 Task: Open class notes paperwork template from the template gallery.
Action: Mouse moved to (47, 92)
Screenshot: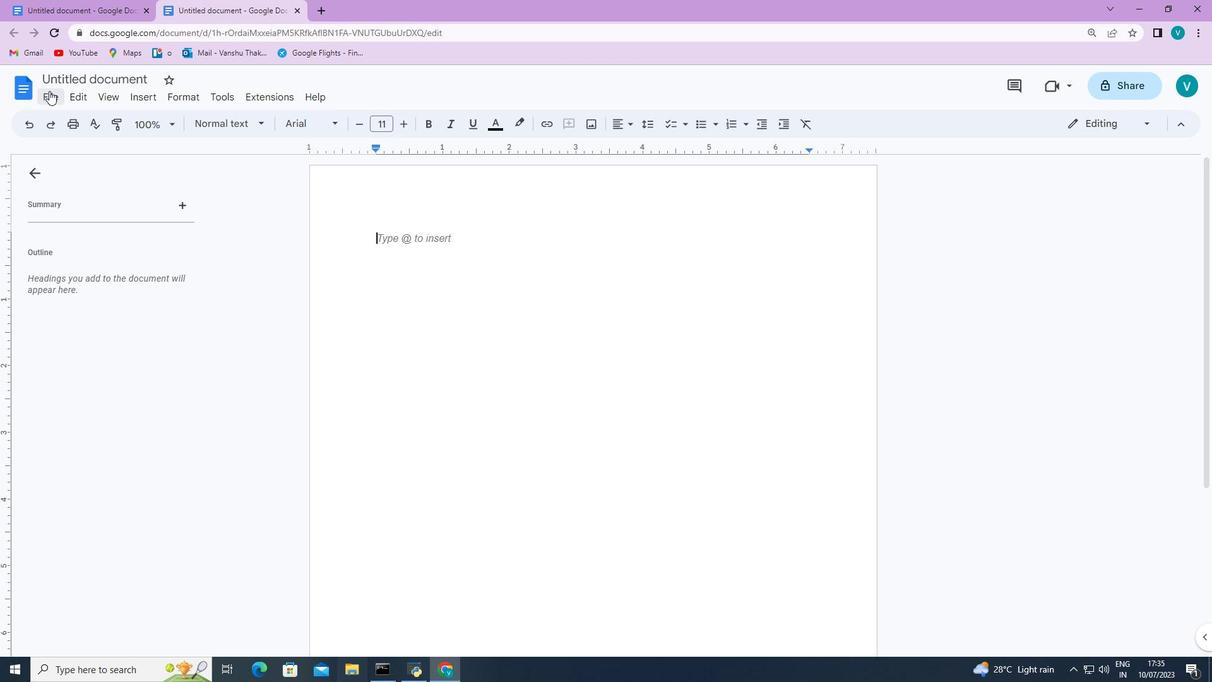 
Action: Mouse pressed left at (47, 92)
Screenshot: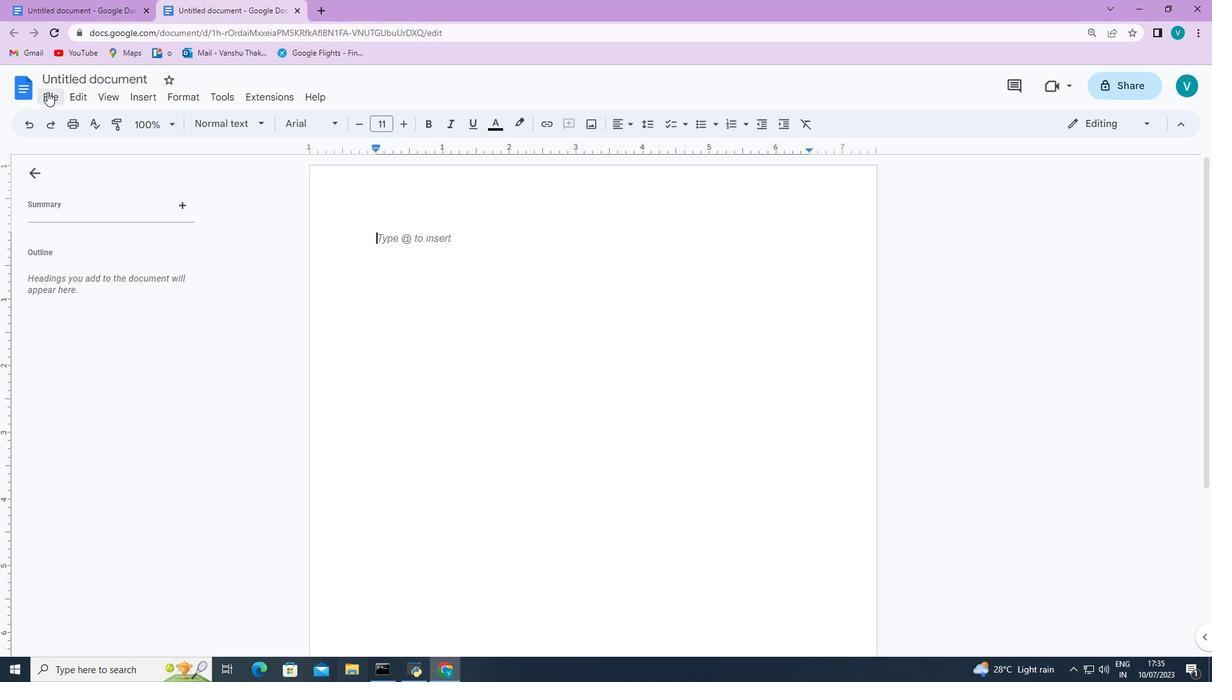 
Action: Mouse moved to (326, 140)
Screenshot: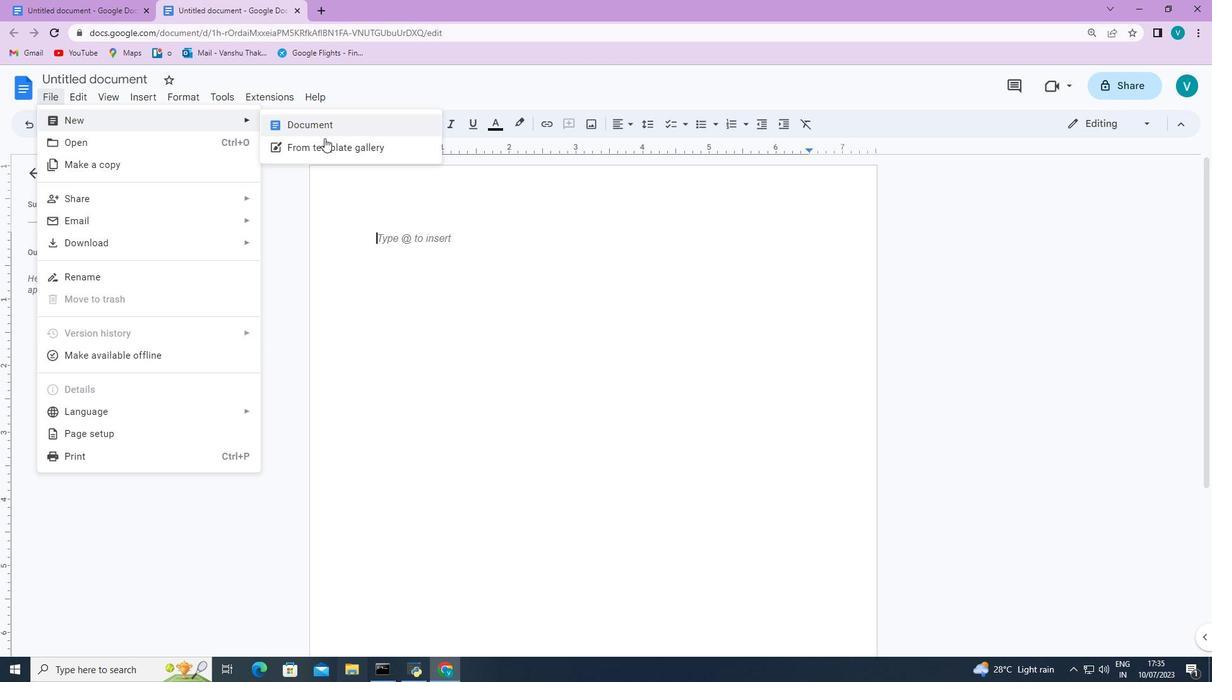 
Action: Mouse pressed left at (326, 140)
Screenshot: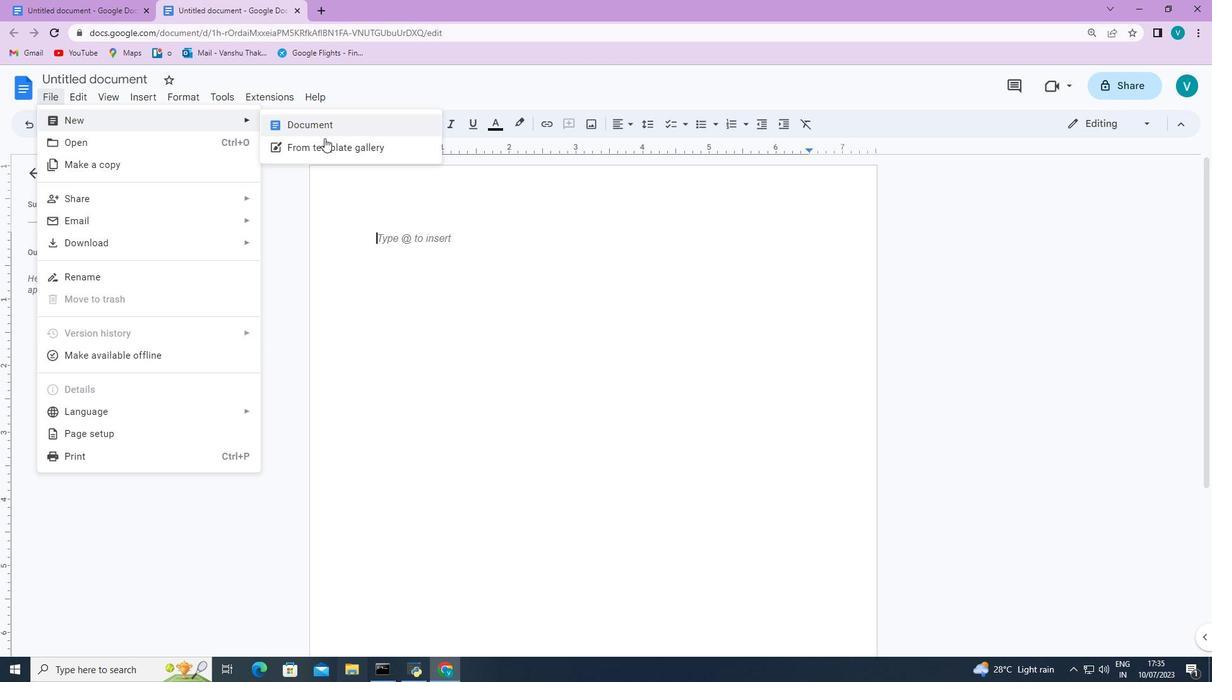 
Action: Mouse moved to (555, 302)
Screenshot: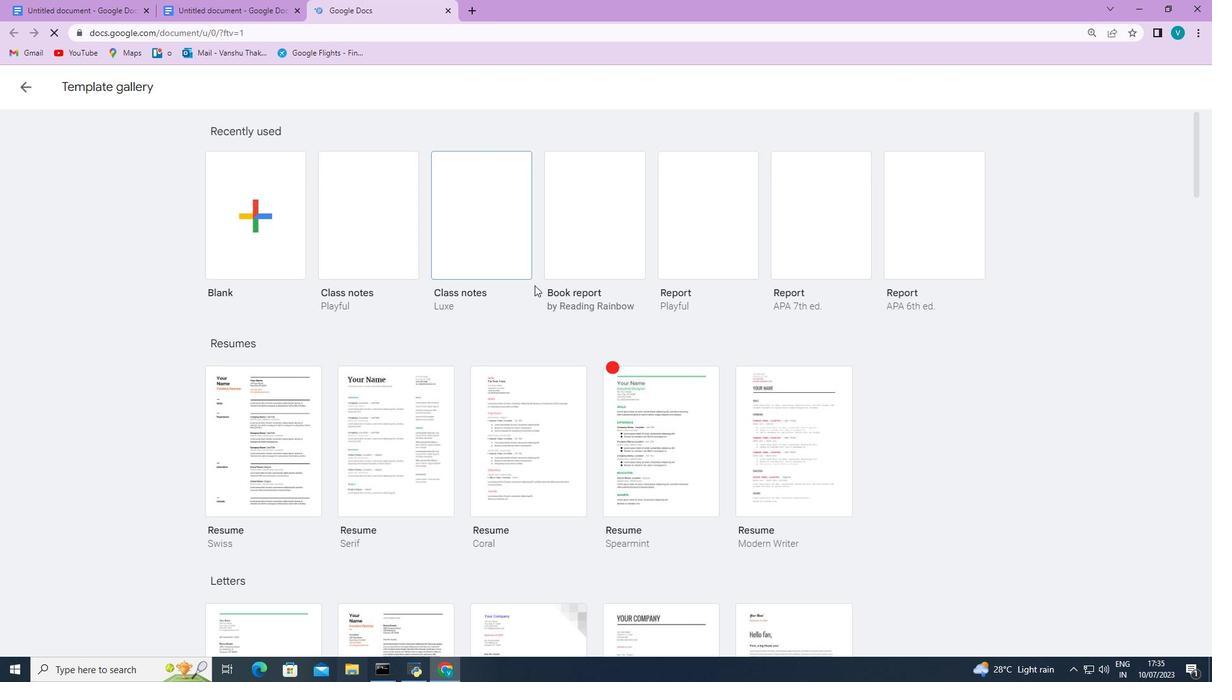 
Action: Mouse scrolled (555, 301) with delta (0, 0)
Screenshot: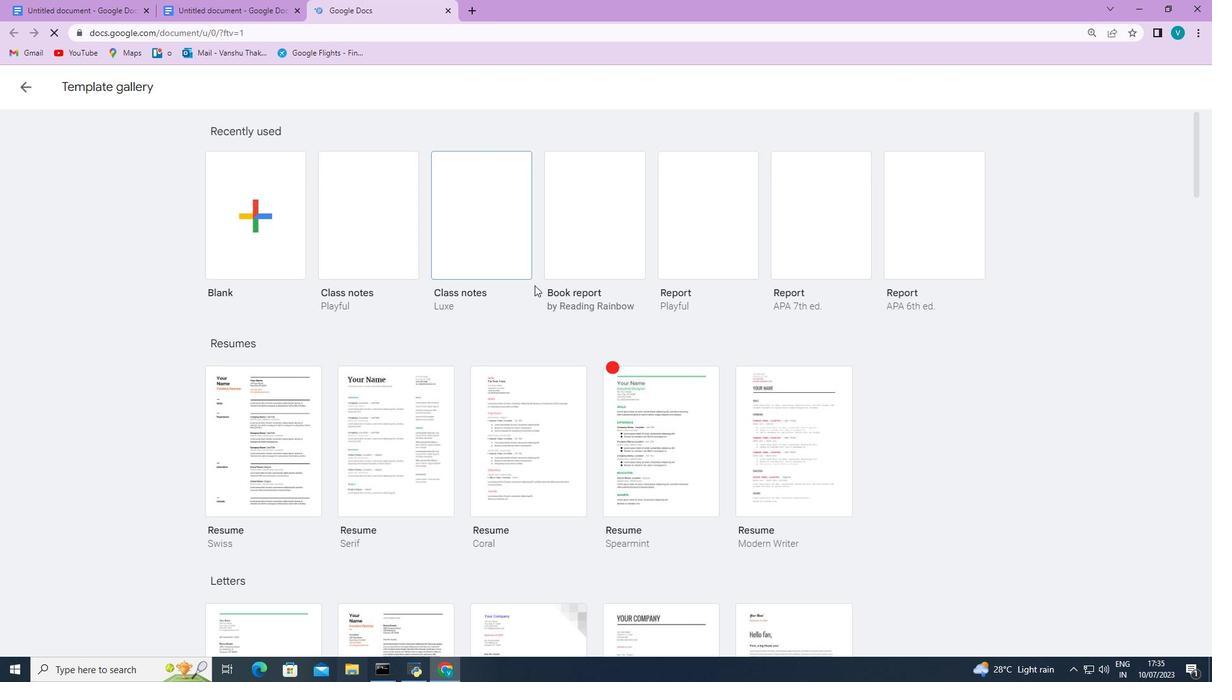 
Action: Mouse moved to (557, 304)
Screenshot: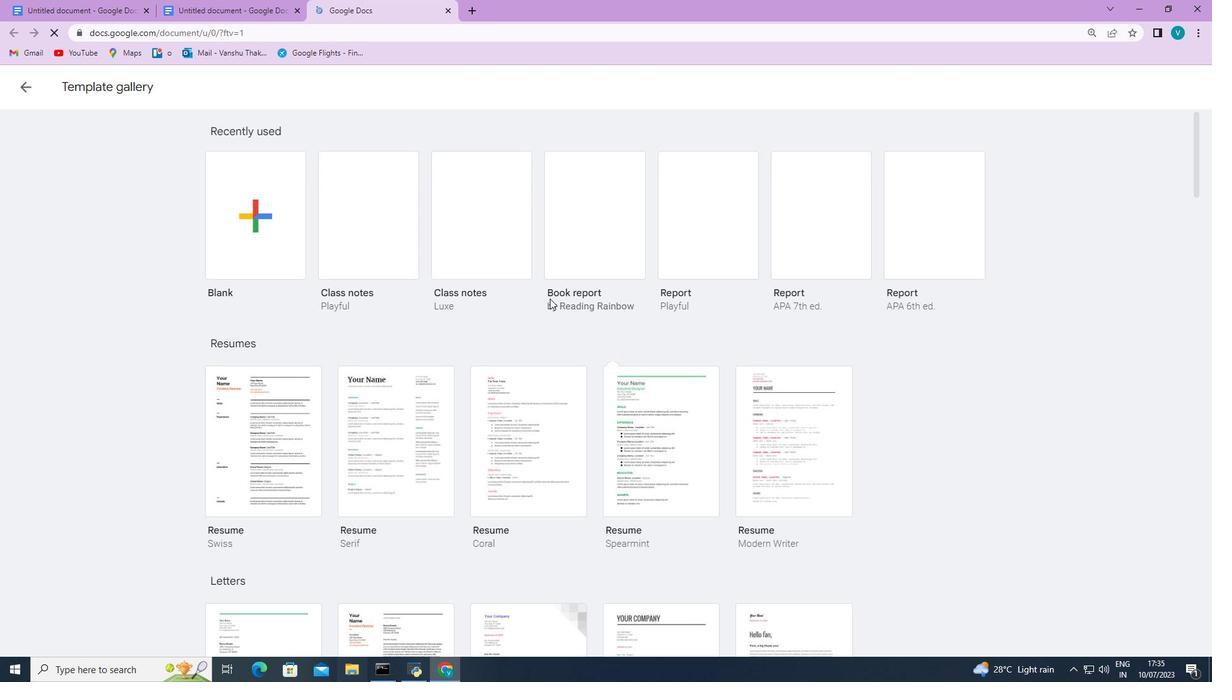 
Action: Mouse scrolled (557, 303) with delta (0, 0)
Screenshot: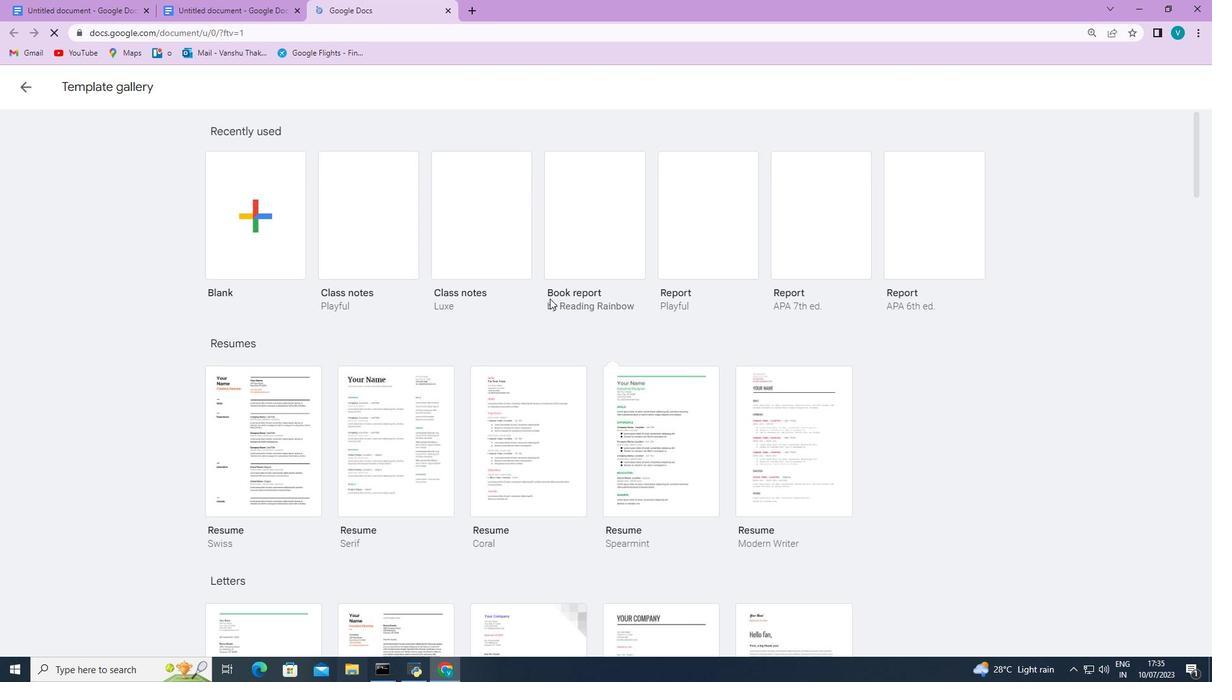 
Action: Mouse moved to (560, 306)
Screenshot: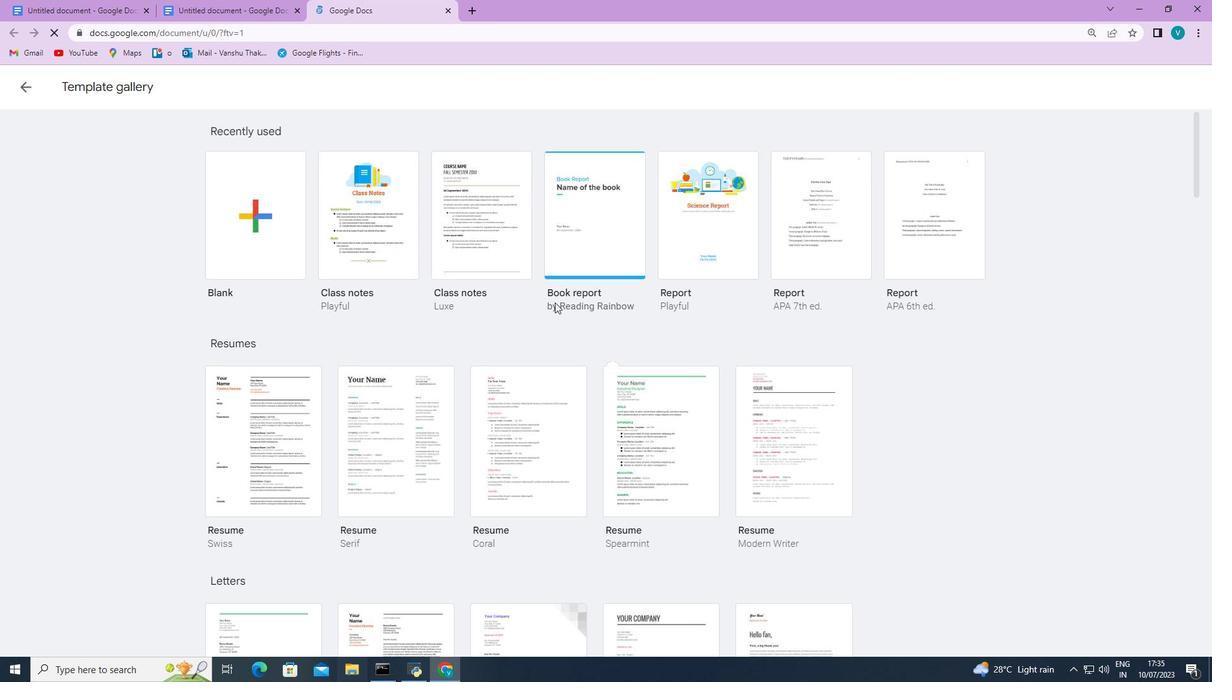 
Action: Mouse scrolled (560, 305) with delta (0, 0)
Screenshot: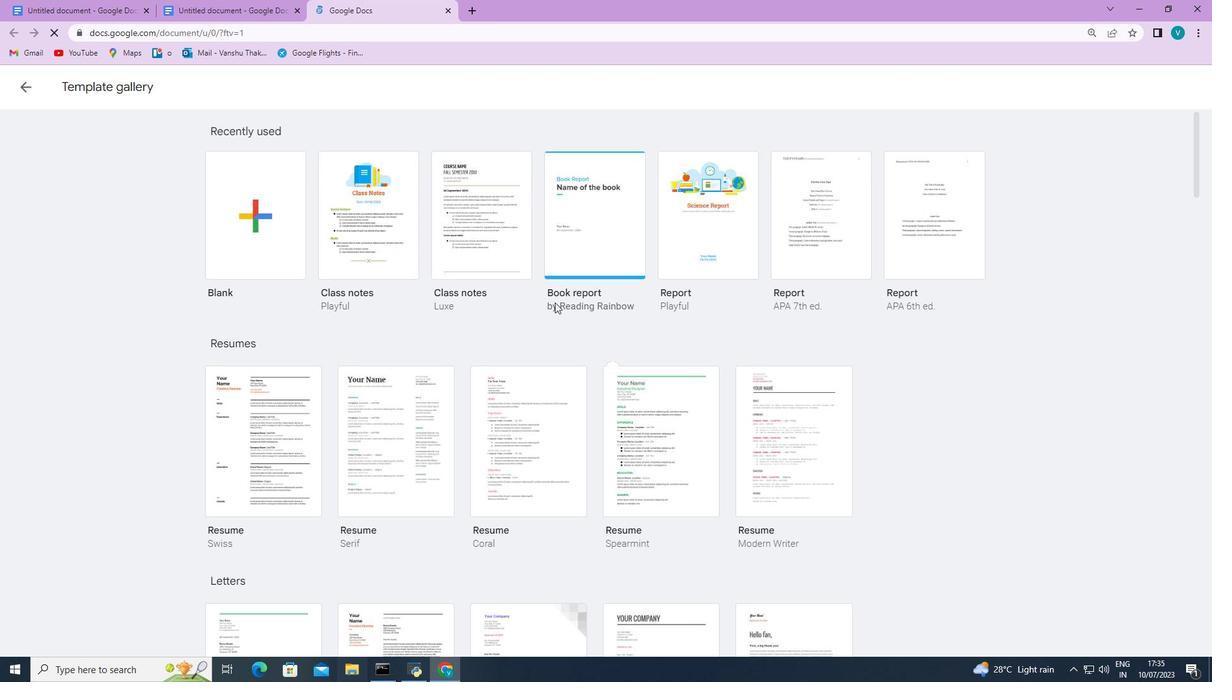 
Action: Mouse moved to (560, 307)
Screenshot: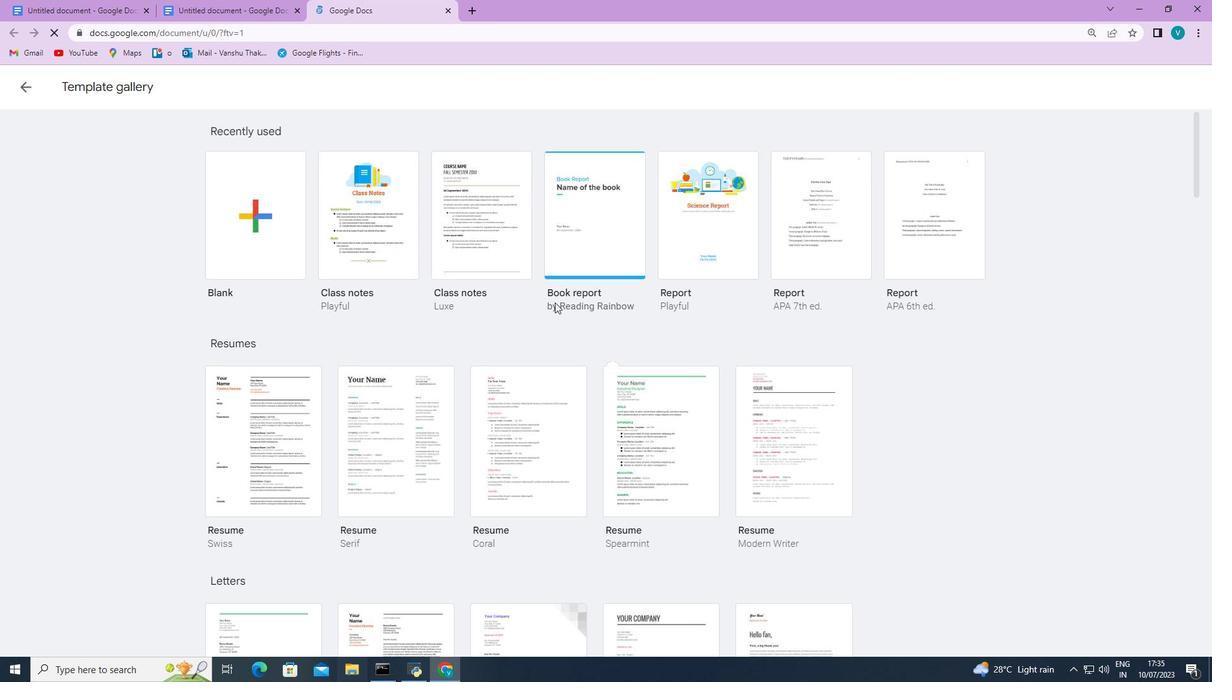 
Action: Mouse scrolled (560, 306) with delta (0, 0)
Screenshot: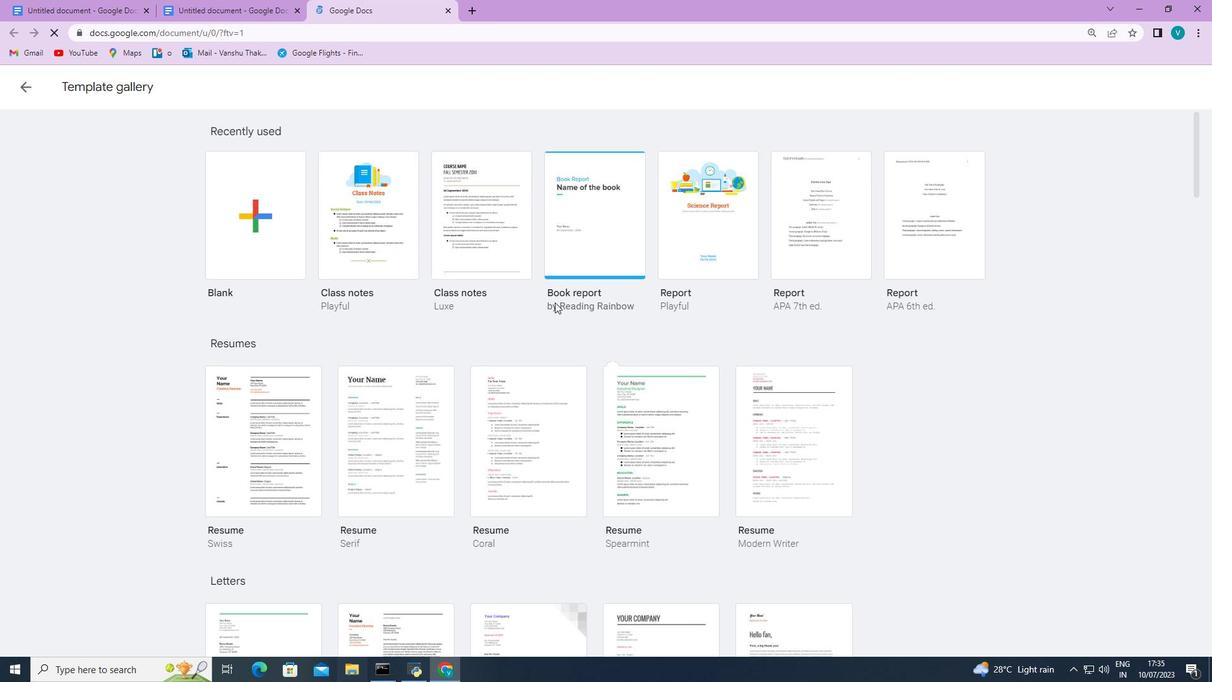 
Action: Mouse moved to (562, 307)
Screenshot: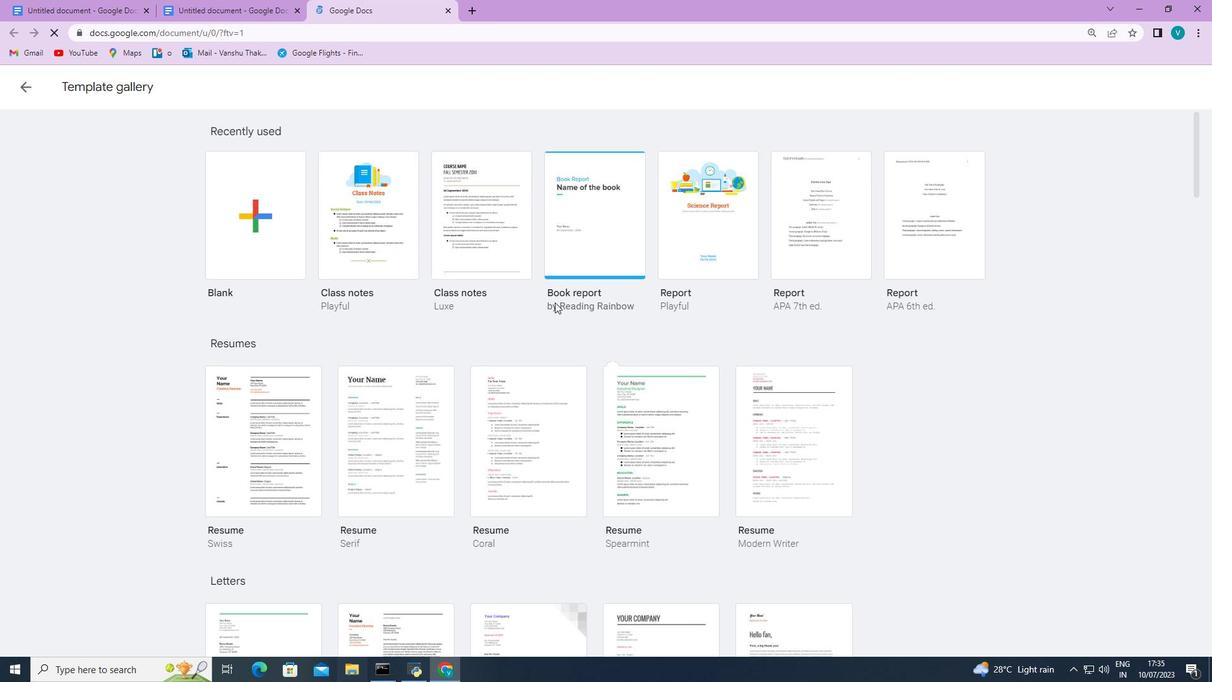 
Action: Mouse scrolled (562, 307) with delta (0, 0)
Screenshot: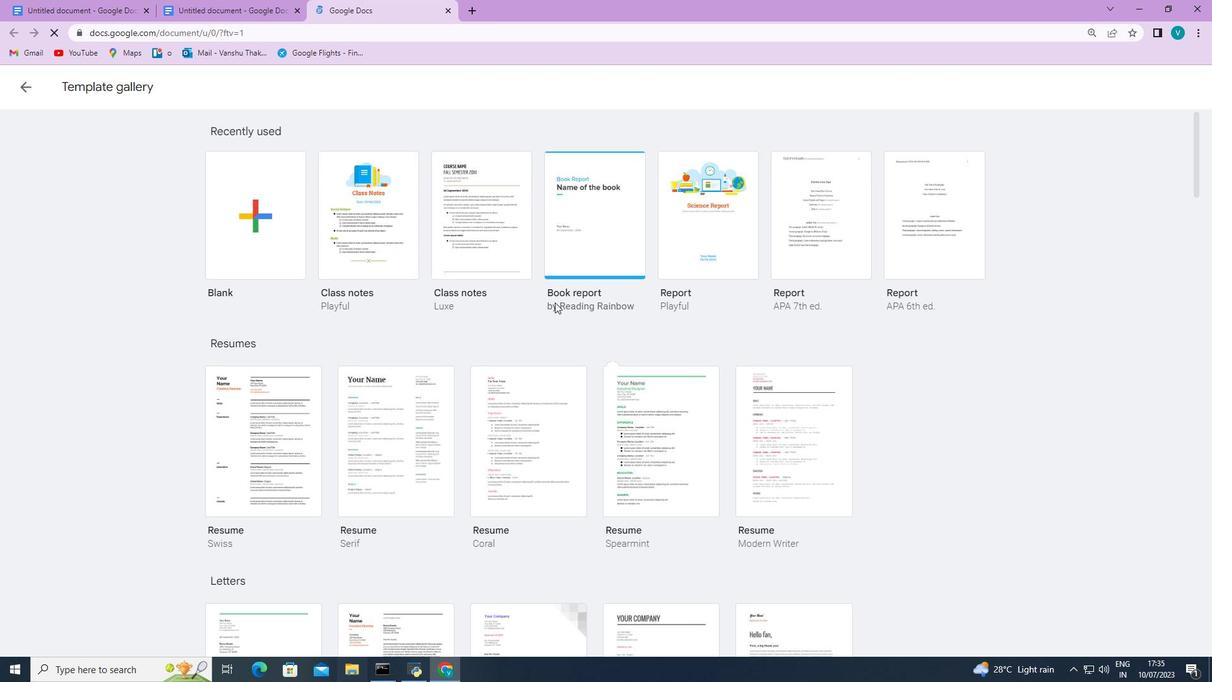 
Action: Mouse moved to (562, 307)
Screenshot: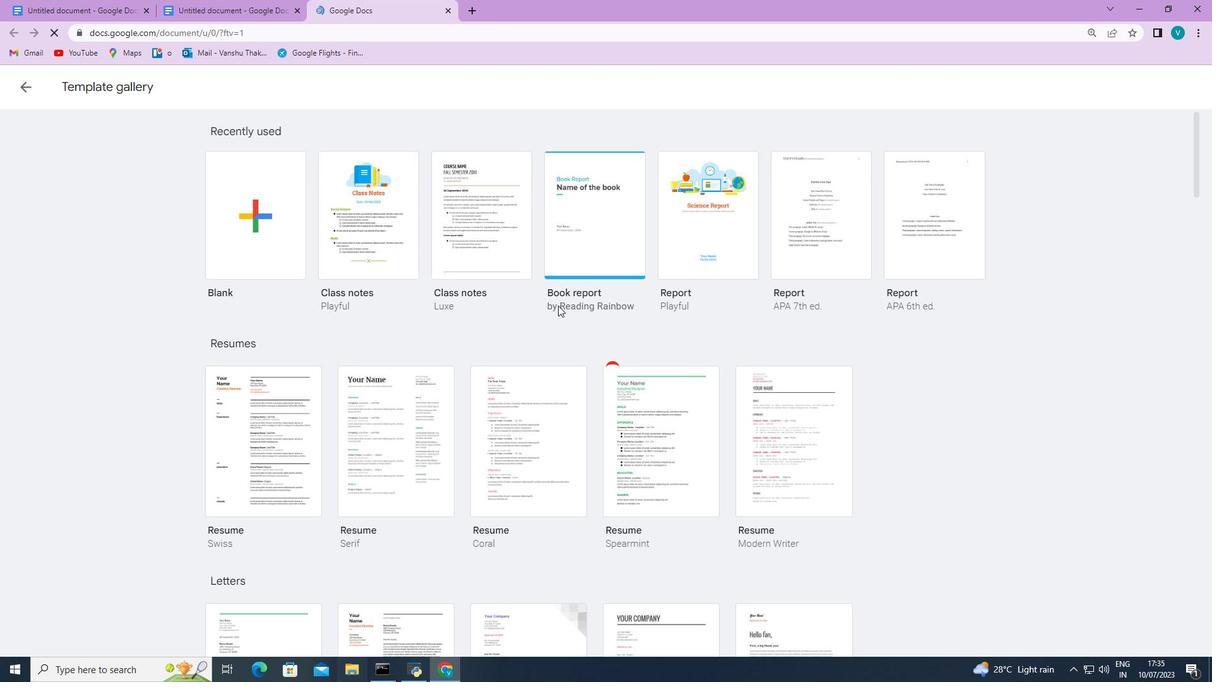 
Action: Mouse scrolled (562, 307) with delta (0, 0)
Screenshot: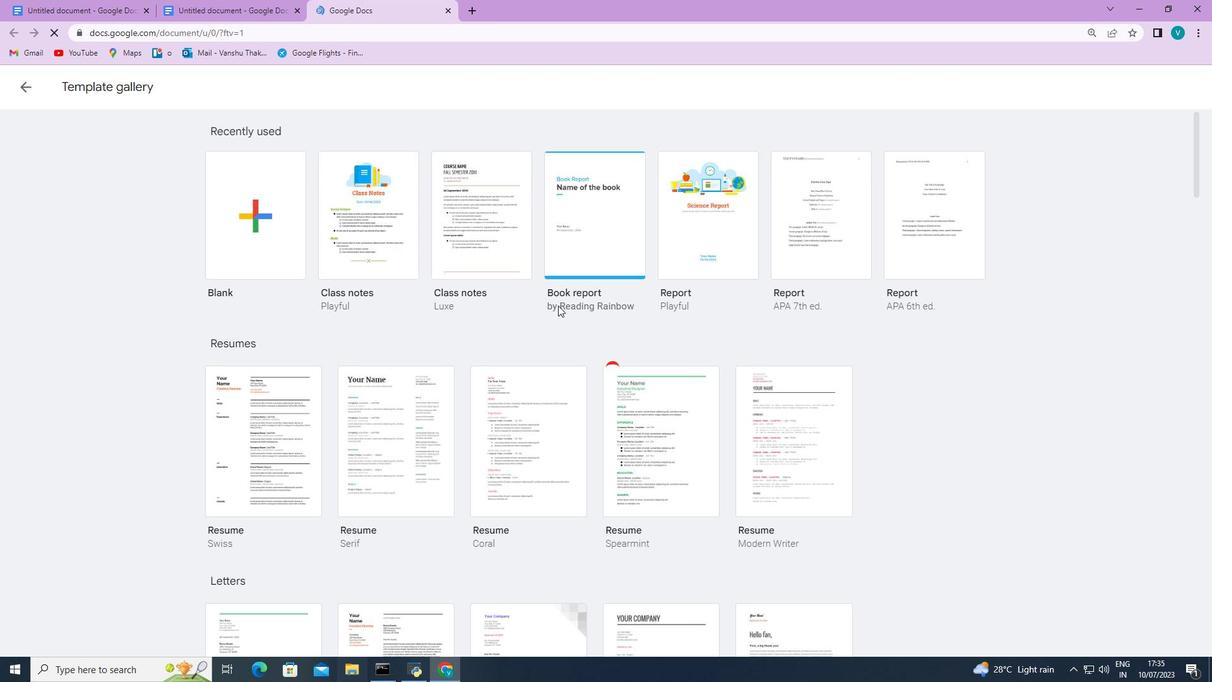 
Action: Mouse scrolled (562, 307) with delta (0, 0)
Screenshot: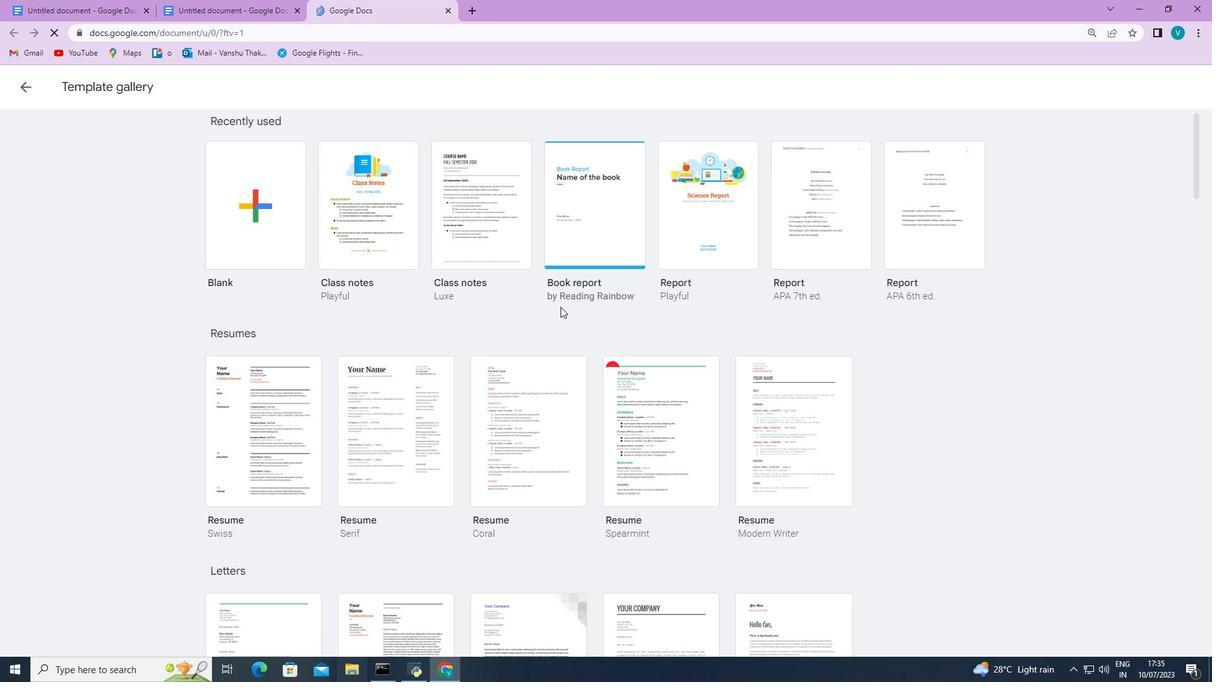 
Action: Mouse scrolled (562, 307) with delta (0, 0)
Screenshot: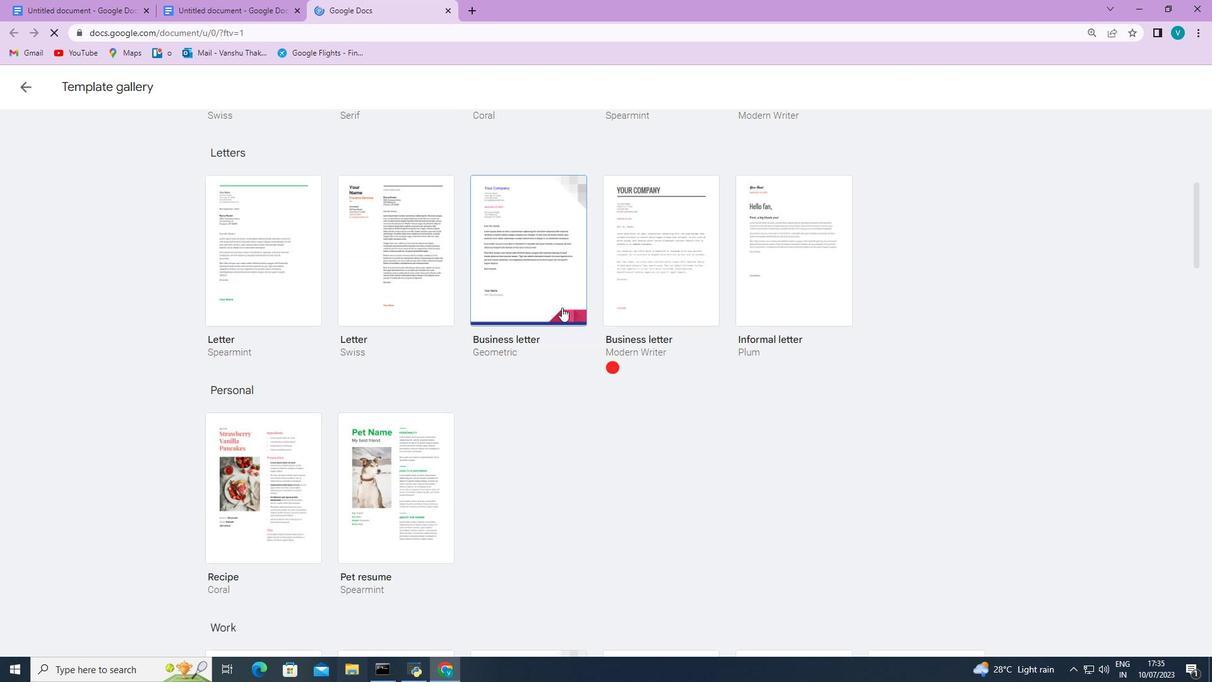 
Action: Mouse scrolled (562, 307) with delta (0, 0)
Screenshot: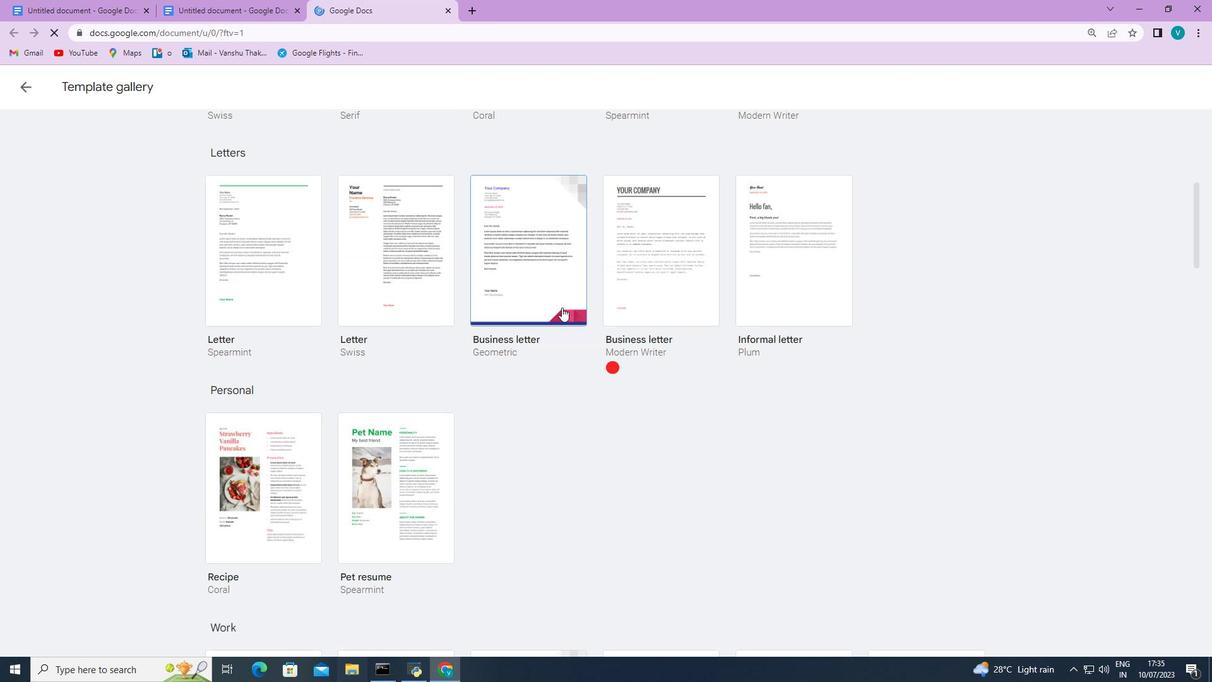 
Action: Mouse scrolled (562, 307) with delta (0, 0)
Screenshot: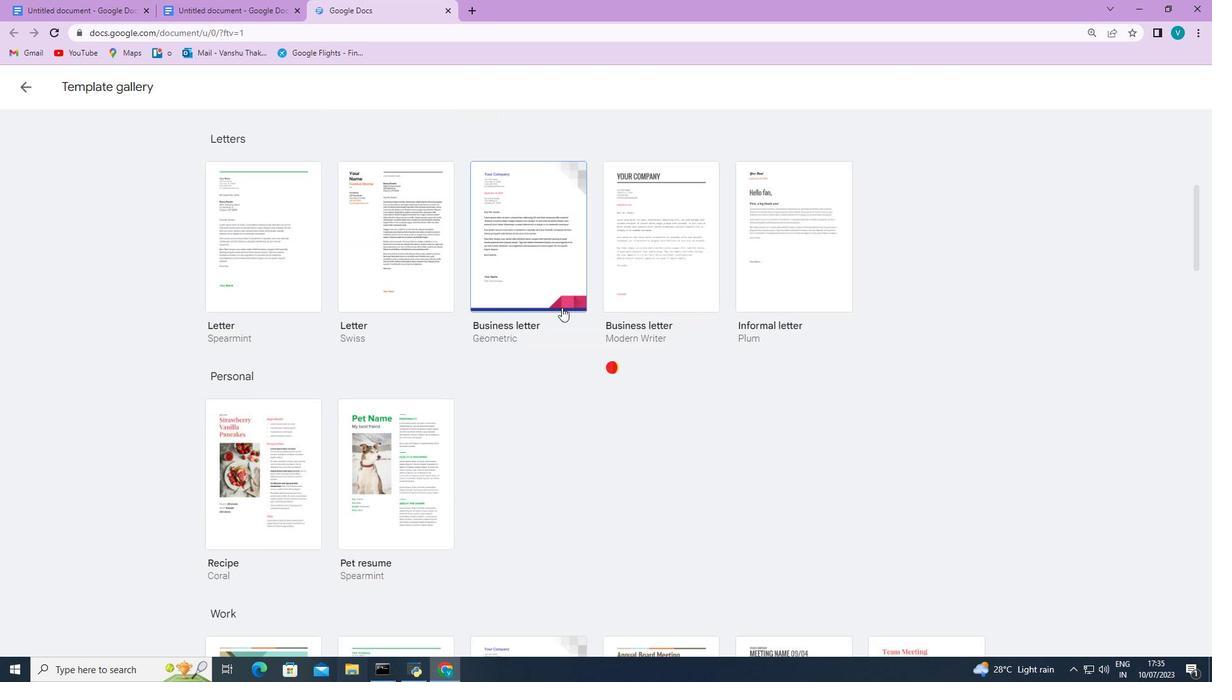 
Action: Mouse scrolled (562, 307) with delta (0, 0)
Screenshot: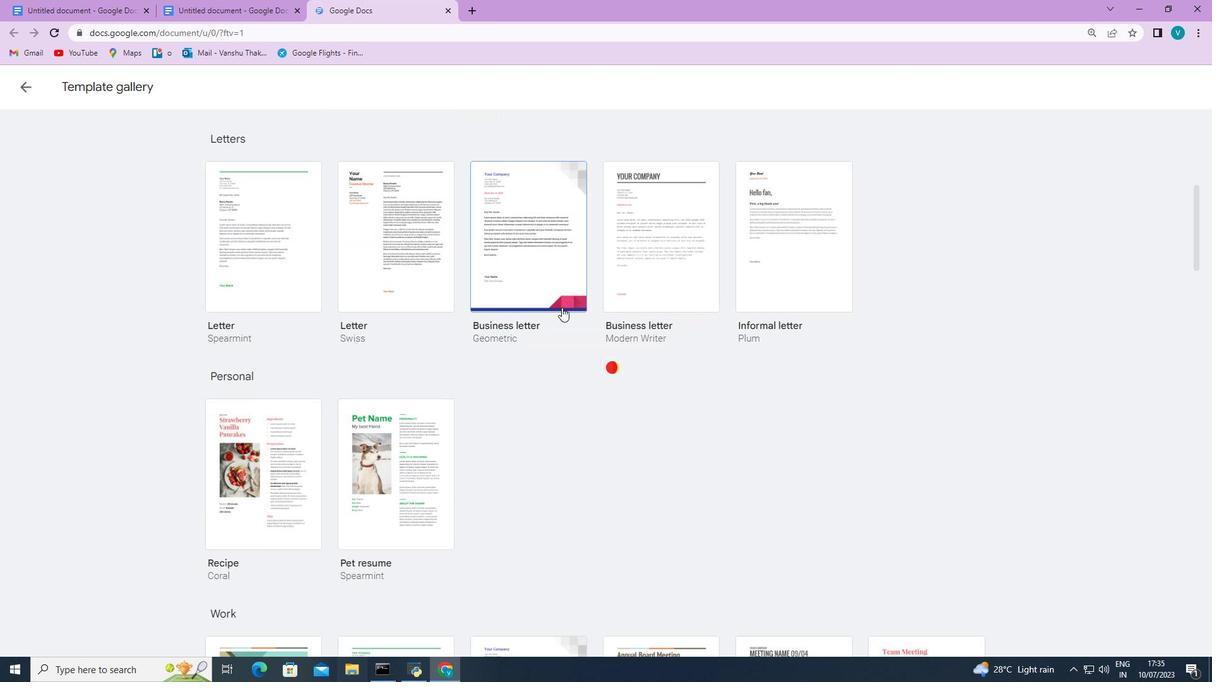 
Action: Mouse scrolled (562, 307) with delta (0, 0)
Screenshot: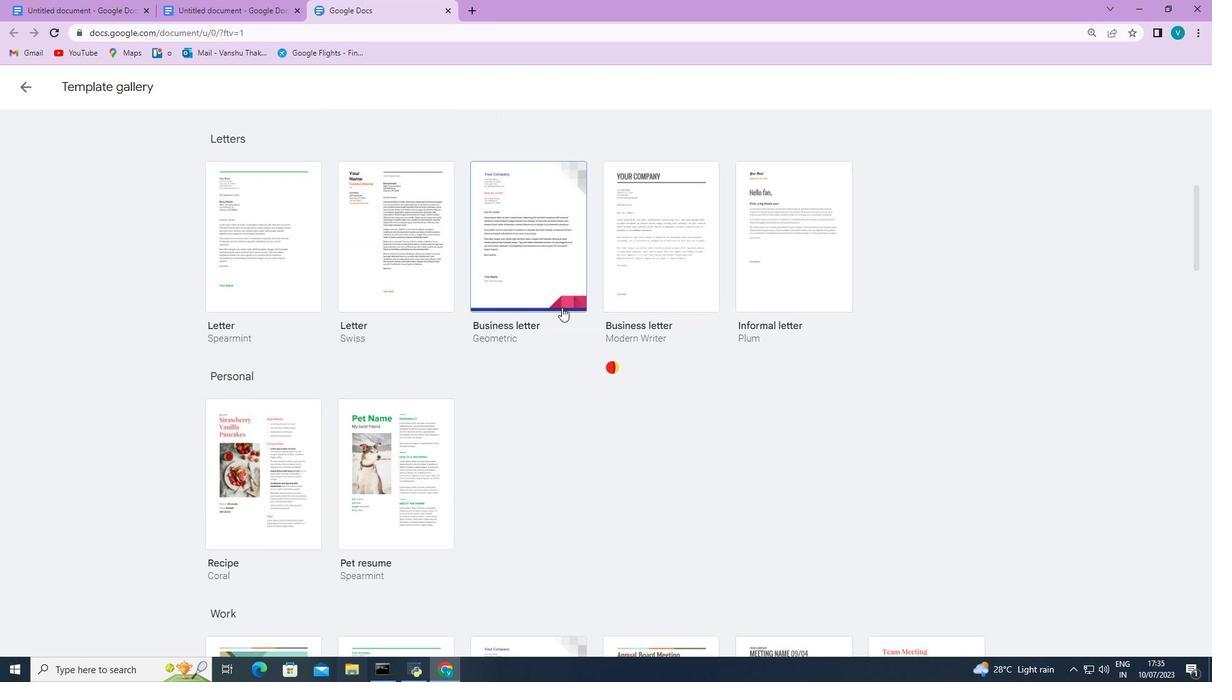 
Action: Mouse scrolled (562, 307) with delta (0, 0)
Screenshot: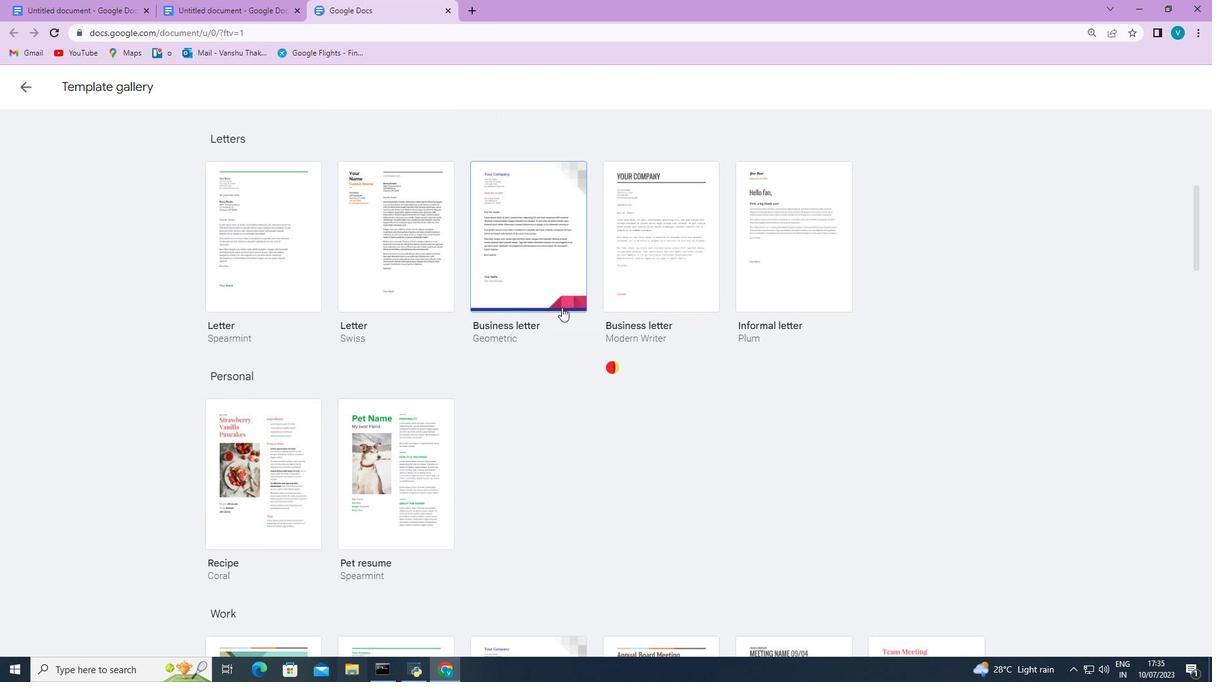 
Action: Mouse scrolled (562, 307) with delta (0, 0)
Screenshot: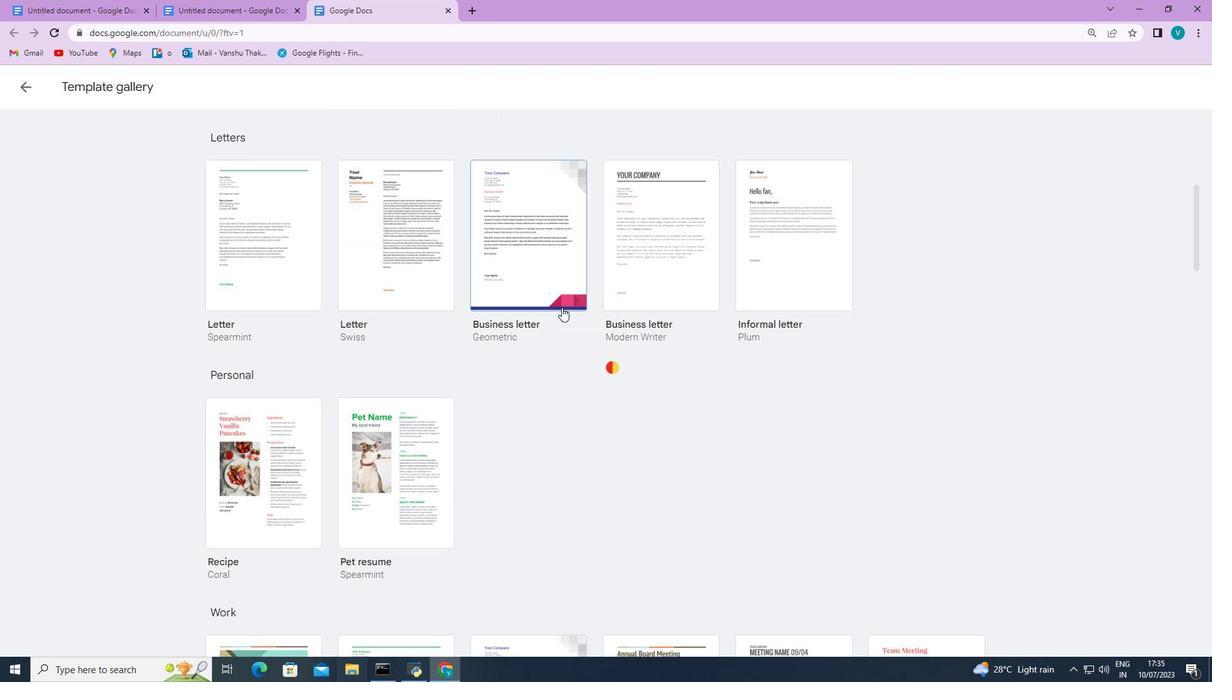 
Action: Mouse scrolled (562, 307) with delta (0, 0)
Screenshot: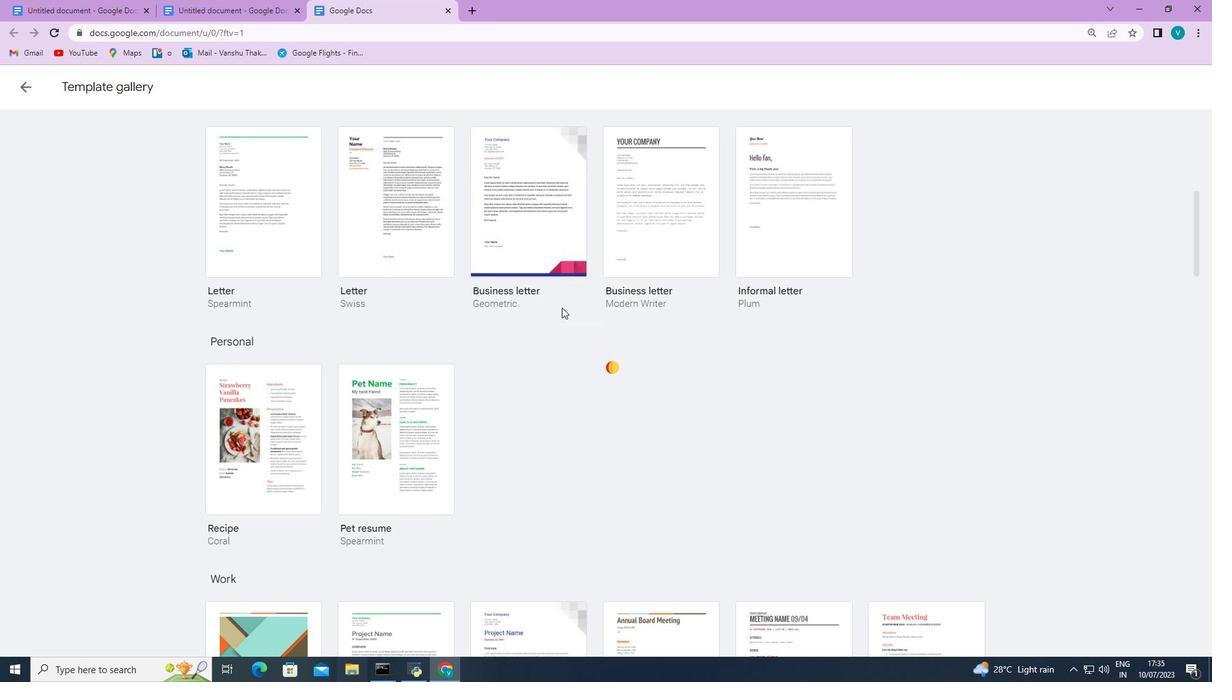 
Action: Mouse scrolled (562, 307) with delta (0, 0)
Screenshot: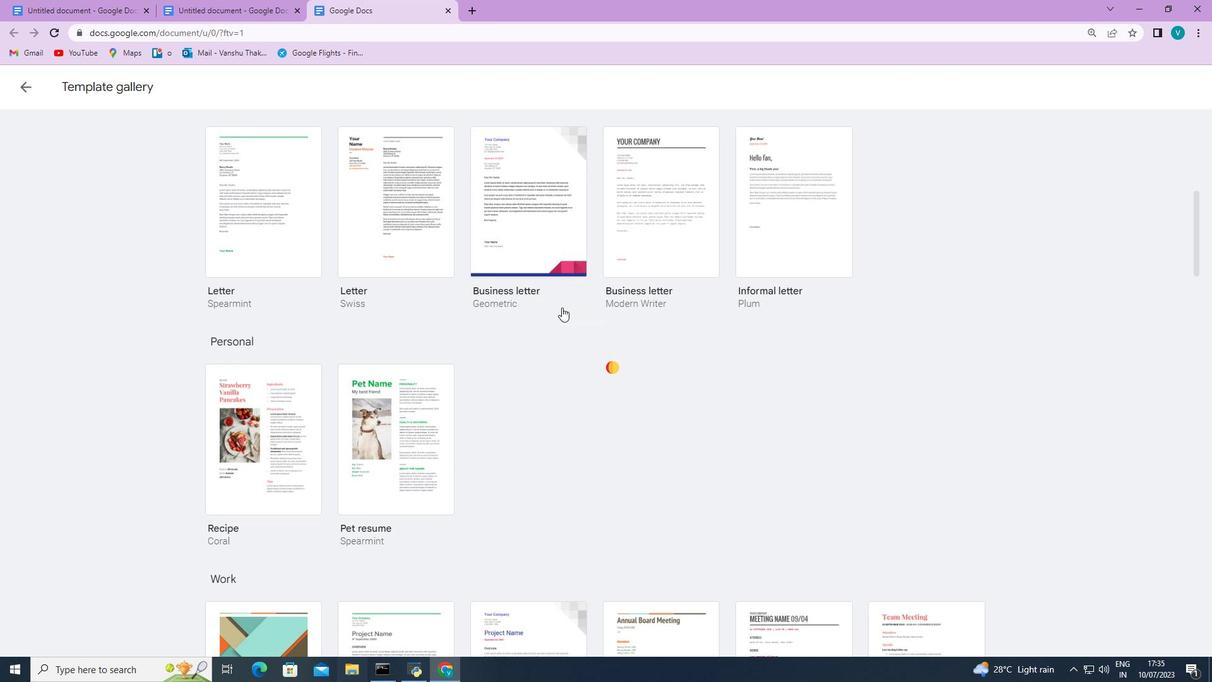 
Action: Mouse scrolled (562, 307) with delta (0, 0)
Screenshot: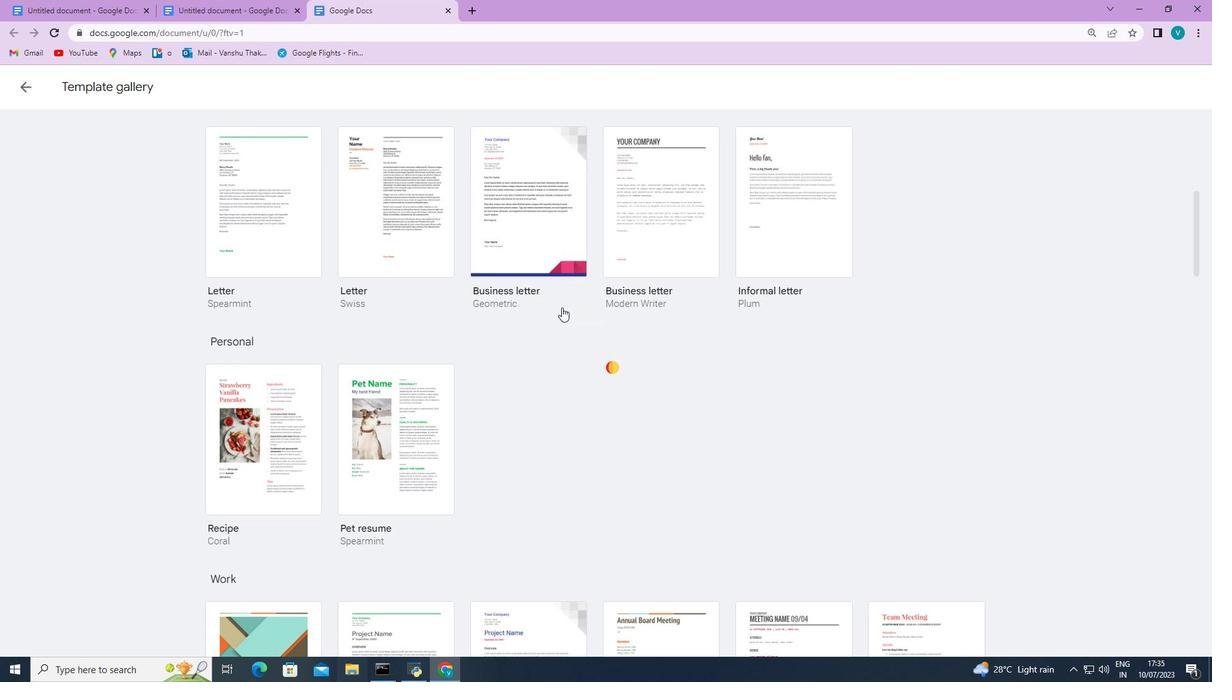 
Action: Mouse scrolled (562, 307) with delta (0, 0)
Screenshot: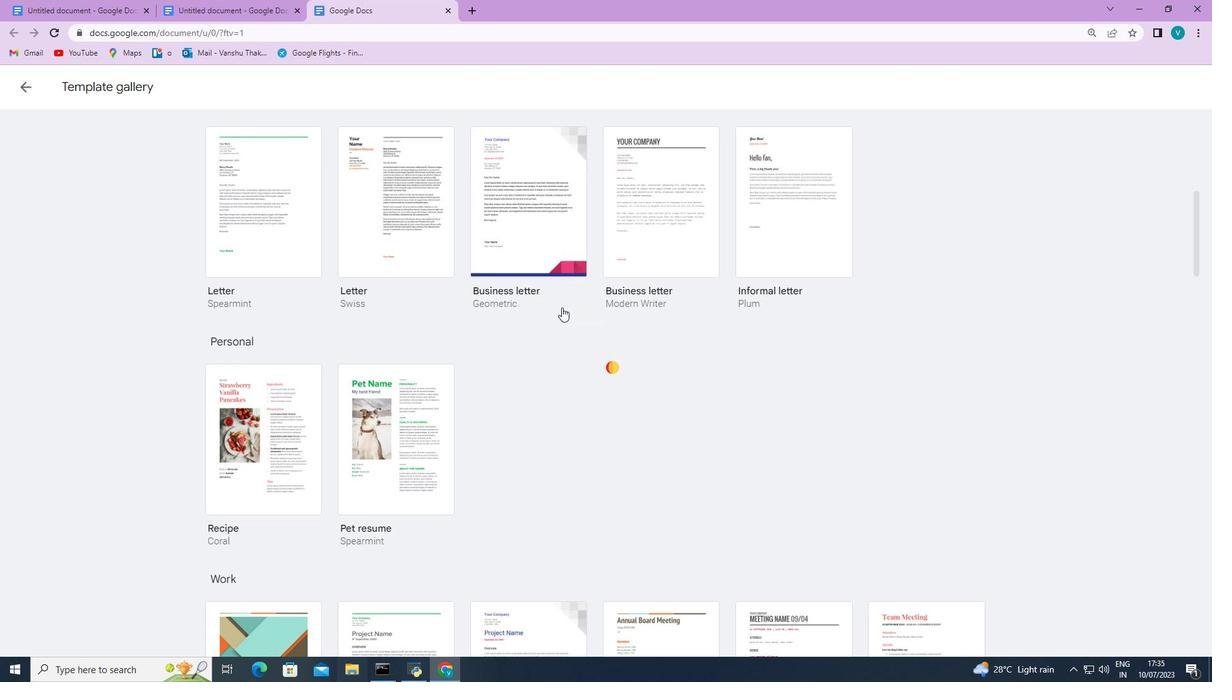
Action: Mouse scrolled (562, 307) with delta (0, 0)
Screenshot: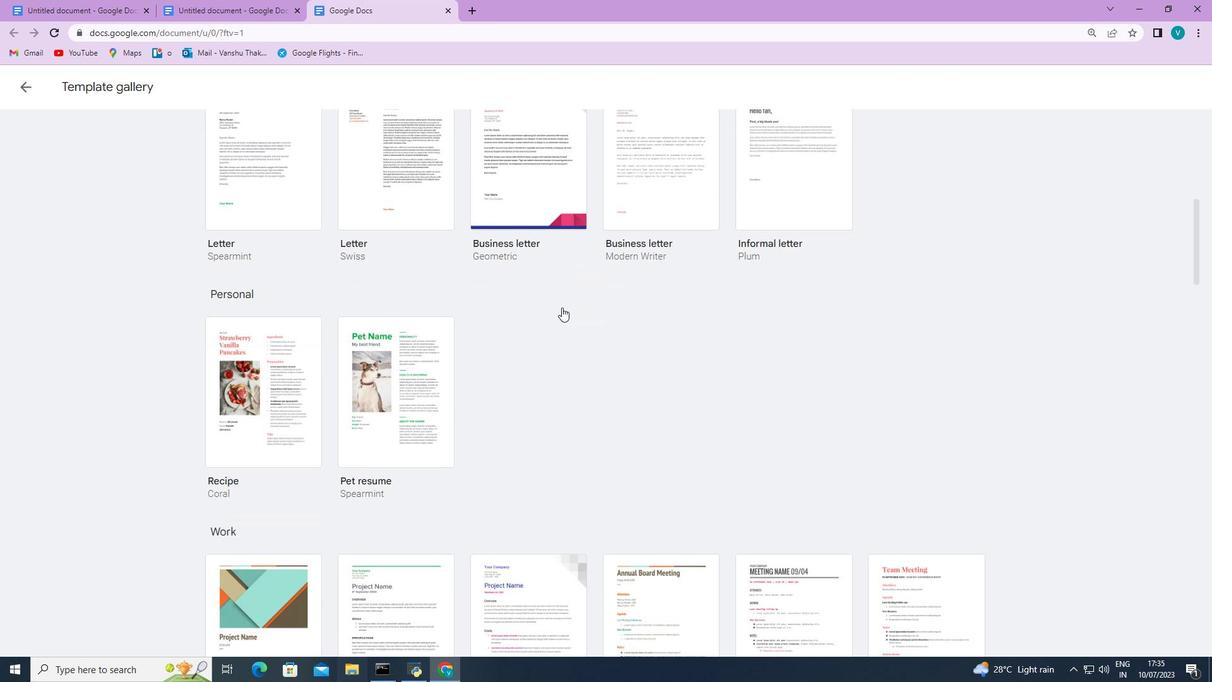 
Action: Mouse scrolled (562, 307) with delta (0, 0)
Screenshot: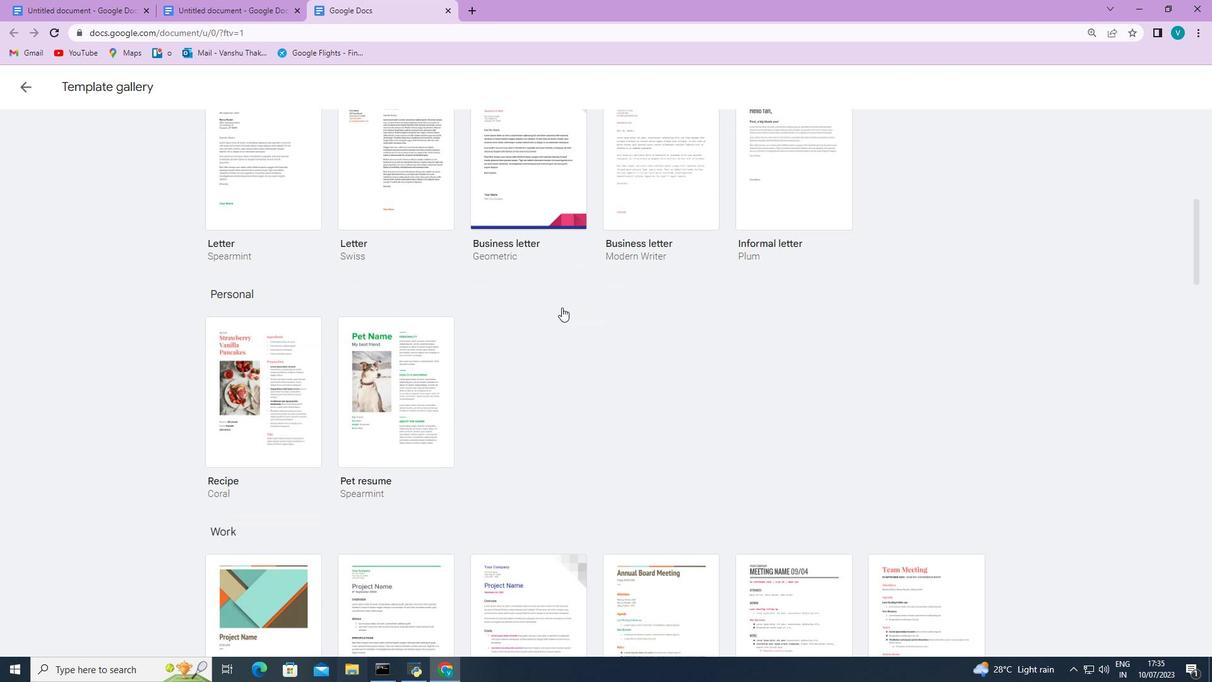 
Action: Mouse scrolled (562, 307) with delta (0, 0)
Screenshot: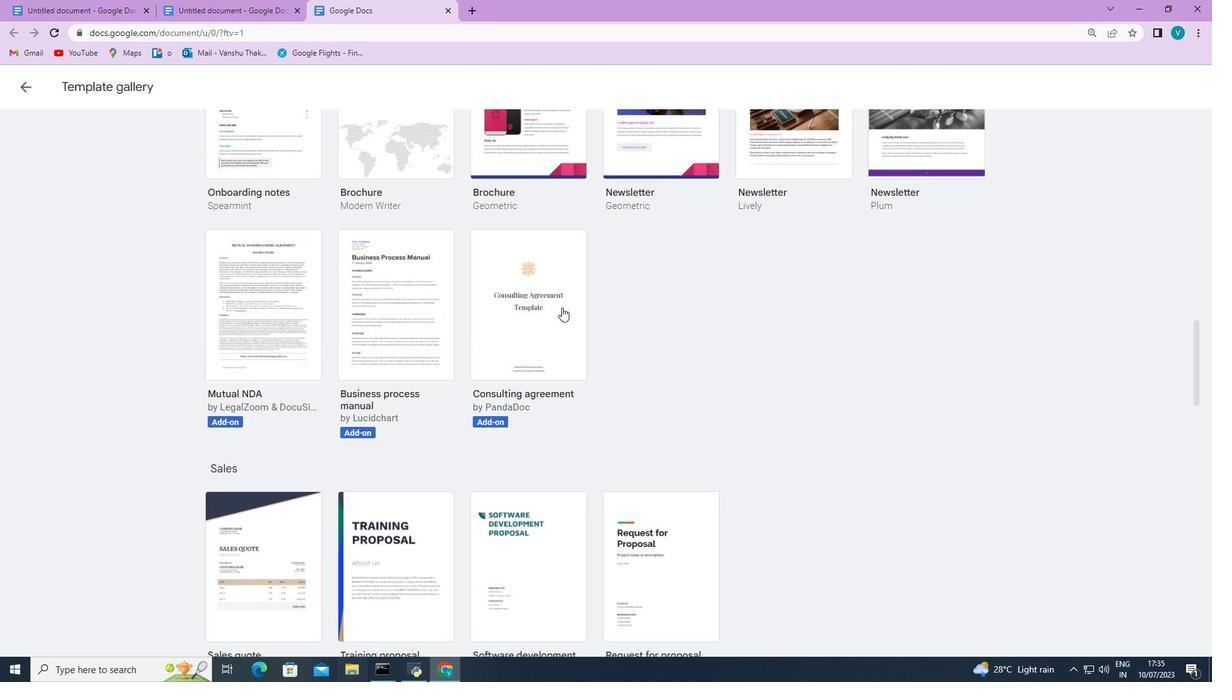 
Action: Mouse scrolled (562, 307) with delta (0, 0)
Screenshot: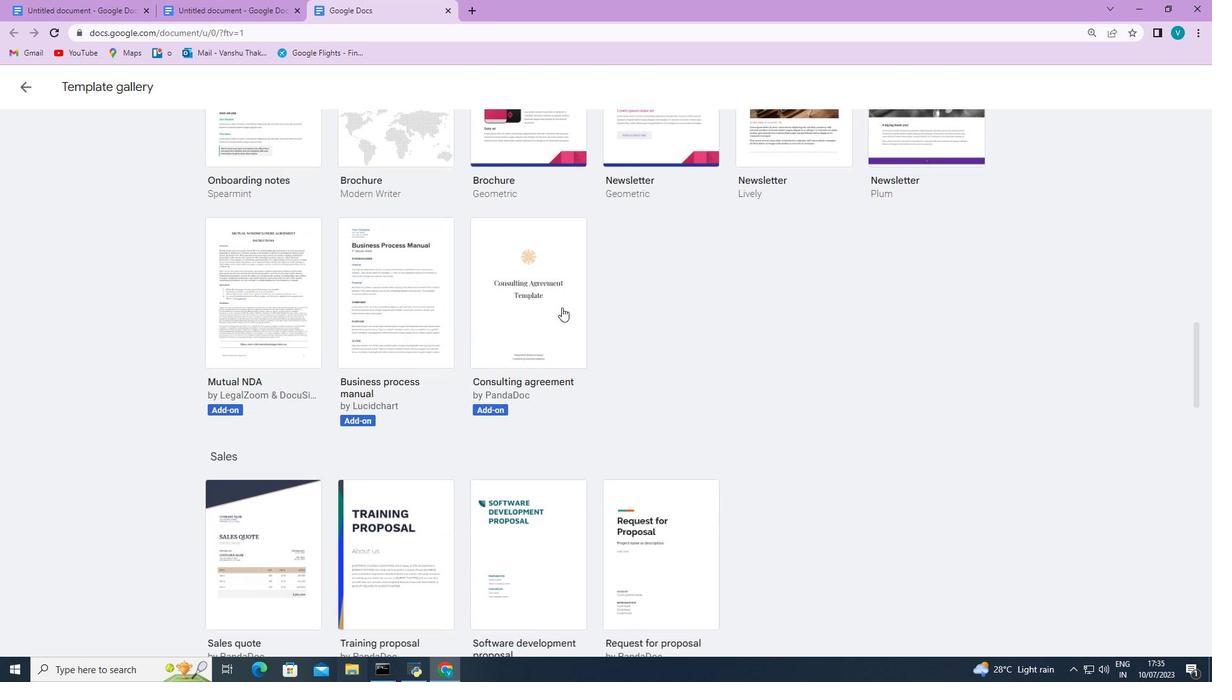 
Action: Mouse scrolled (562, 307) with delta (0, 0)
Screenshot: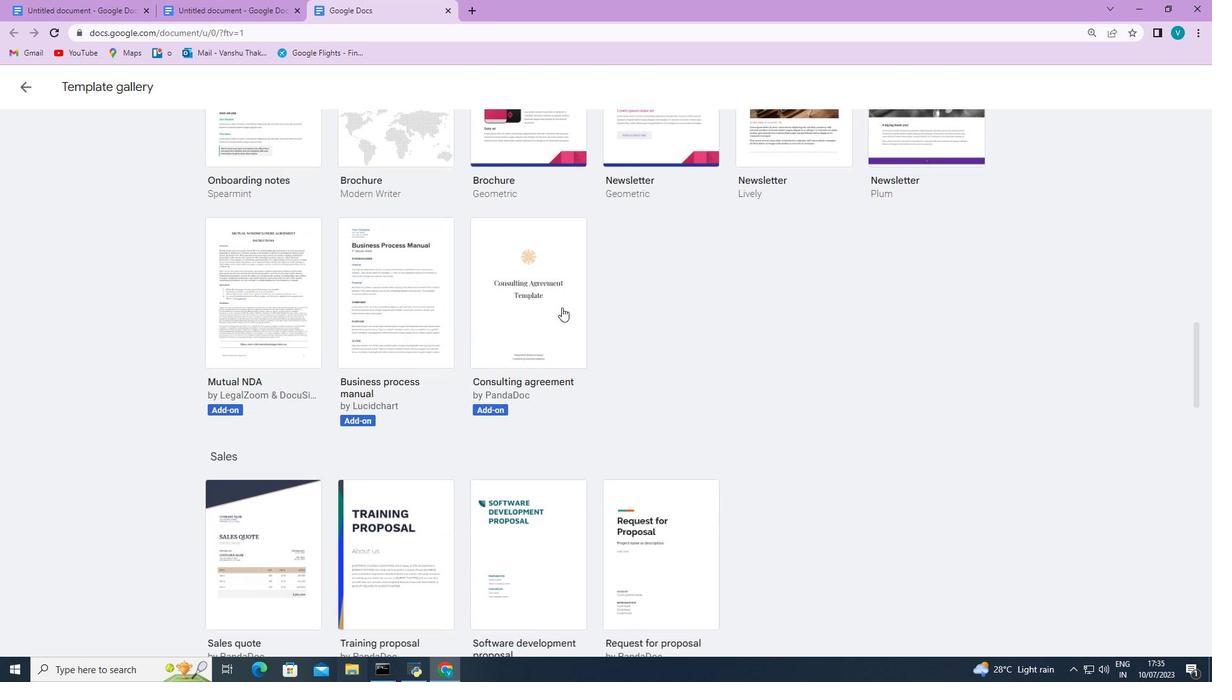 
Action: Mouse scrolled (562, 307) with delta (0, 0)
Screenshot: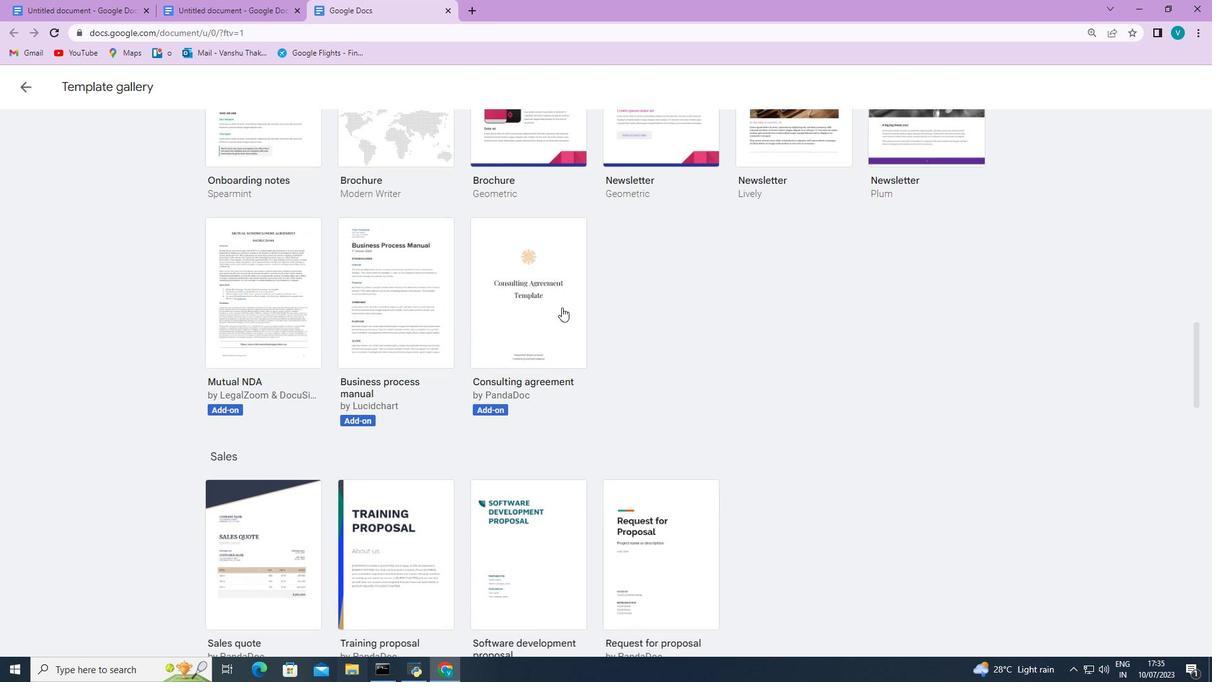 
Action: Mouse scrolled (562, 307) with delta (0, 0)
Screenshot: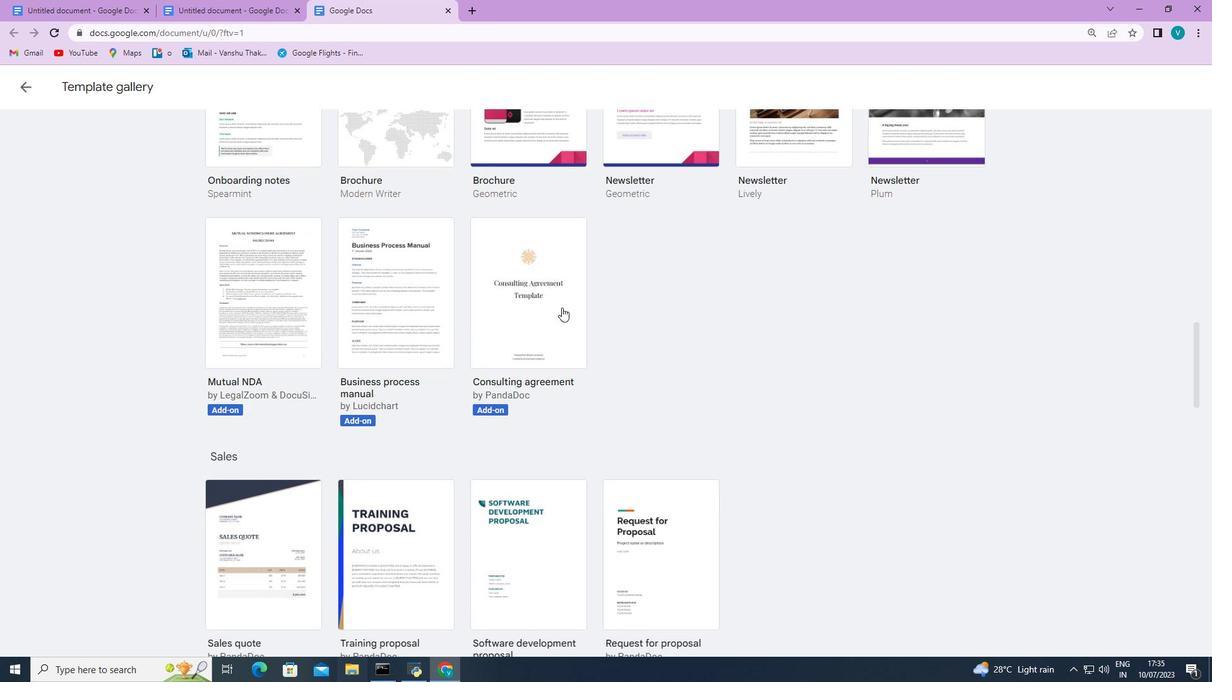 
Action: Mouse scrolled (562, 307) with delta (0, 0)
Screenshot: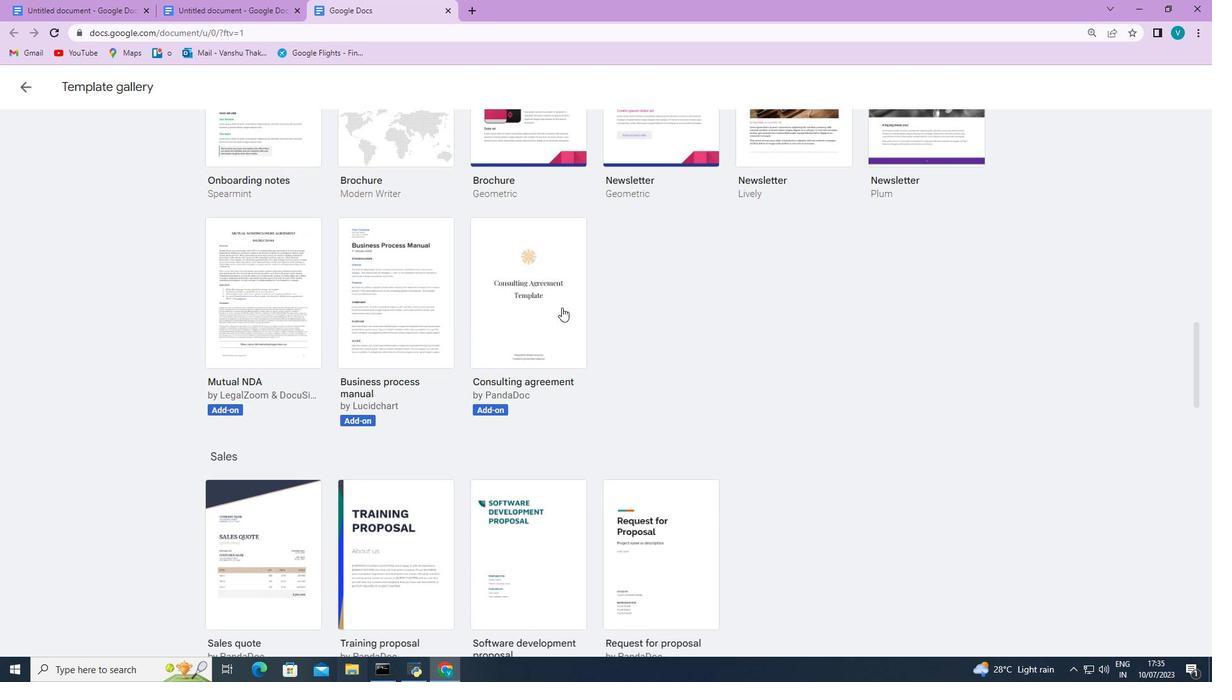 
Action: Mouse scrolled (562, 307) with delta (0, 0)
Screenshot: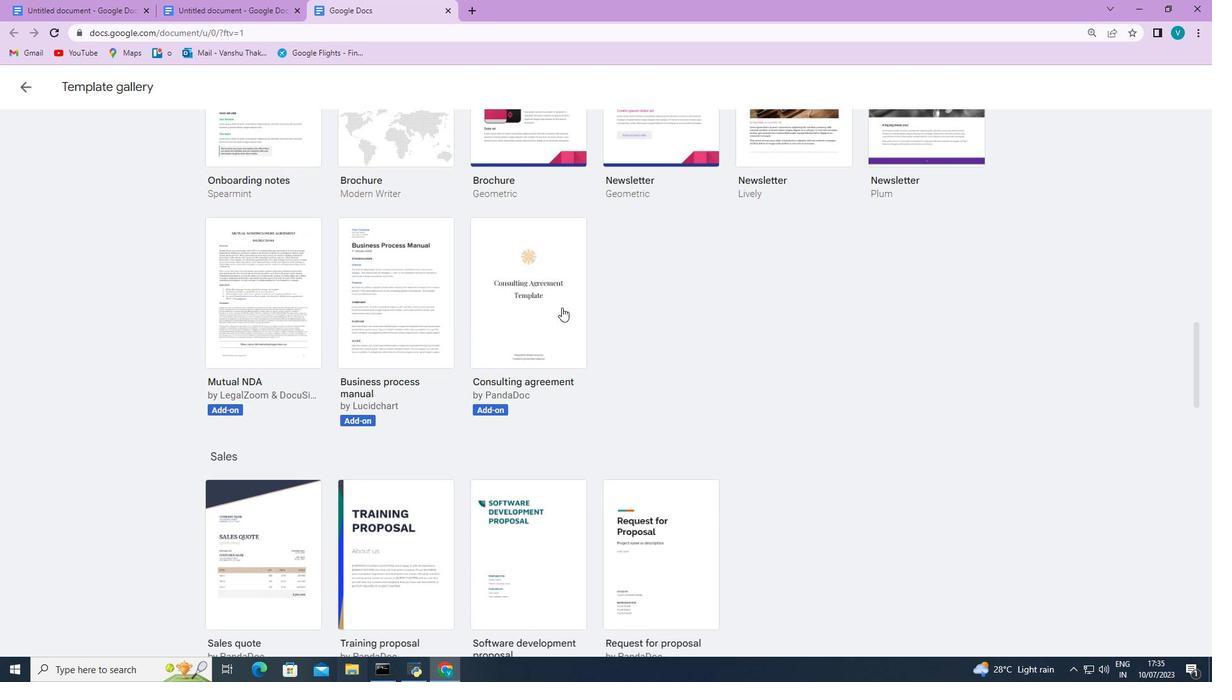 
Action: Mouse scrolled (562, 307) with delta (0, 0)
Screenshot: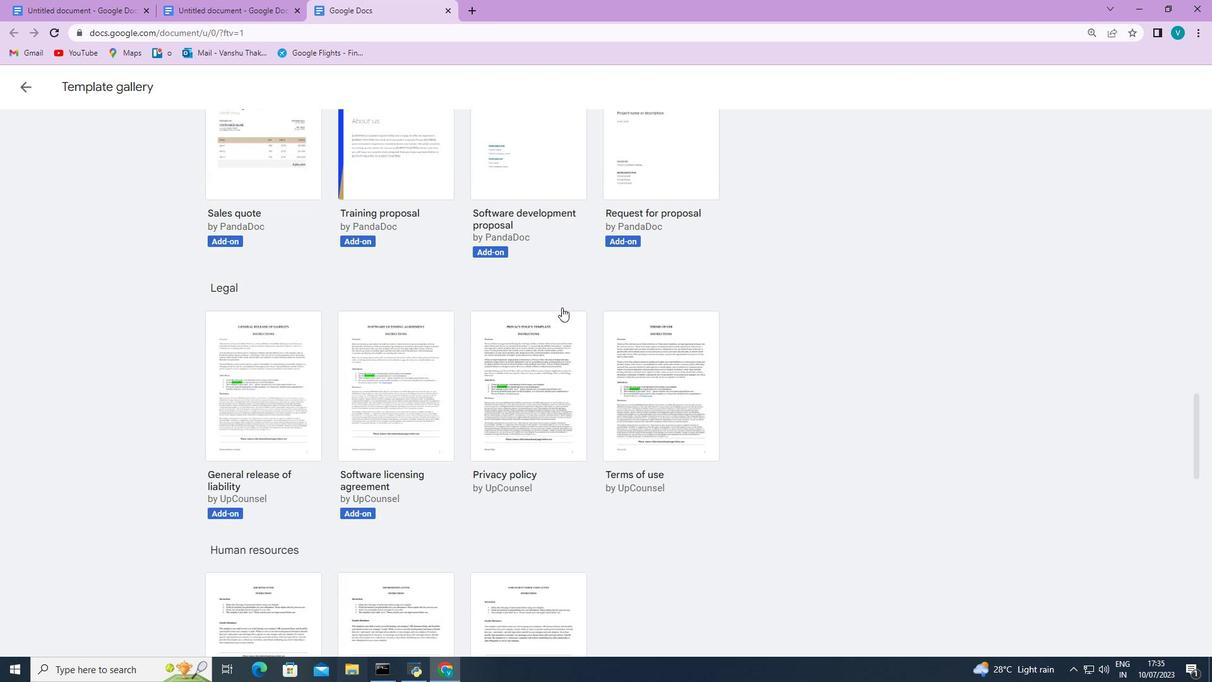 
Action: Mouse scrolled (562, 307) with delta (0, 0)
Screenshot: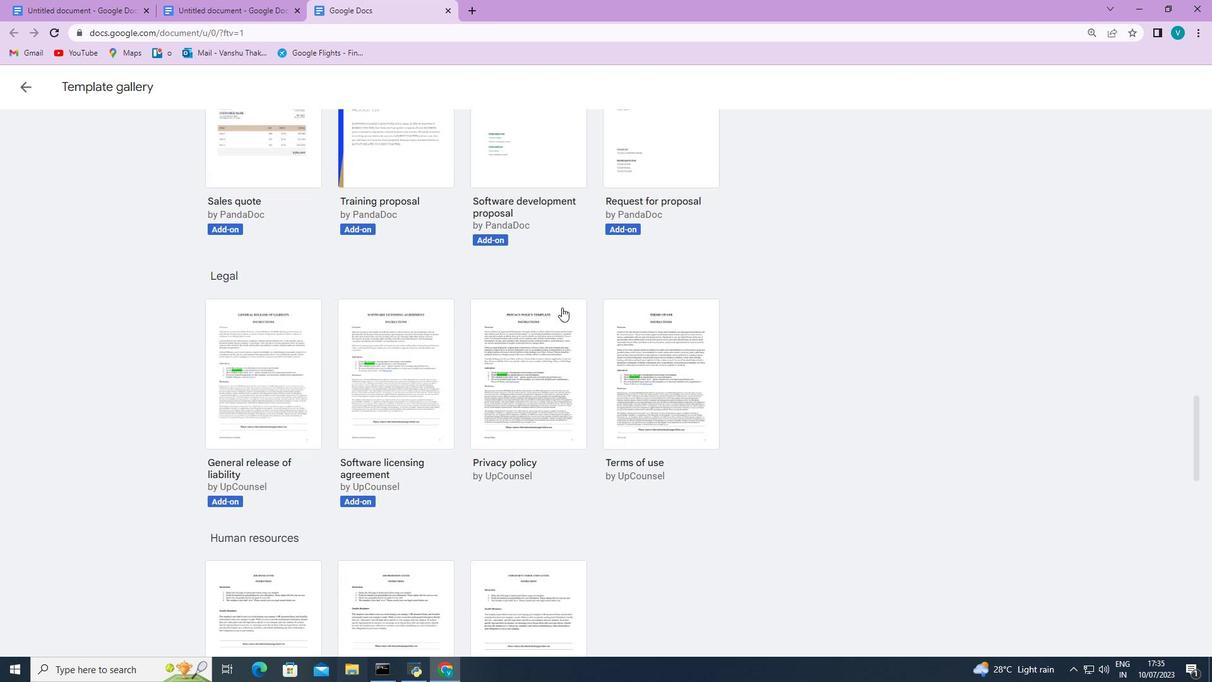 
Action: Mouse scrolled (562, 307) with delta (0, 0)
Screenshot: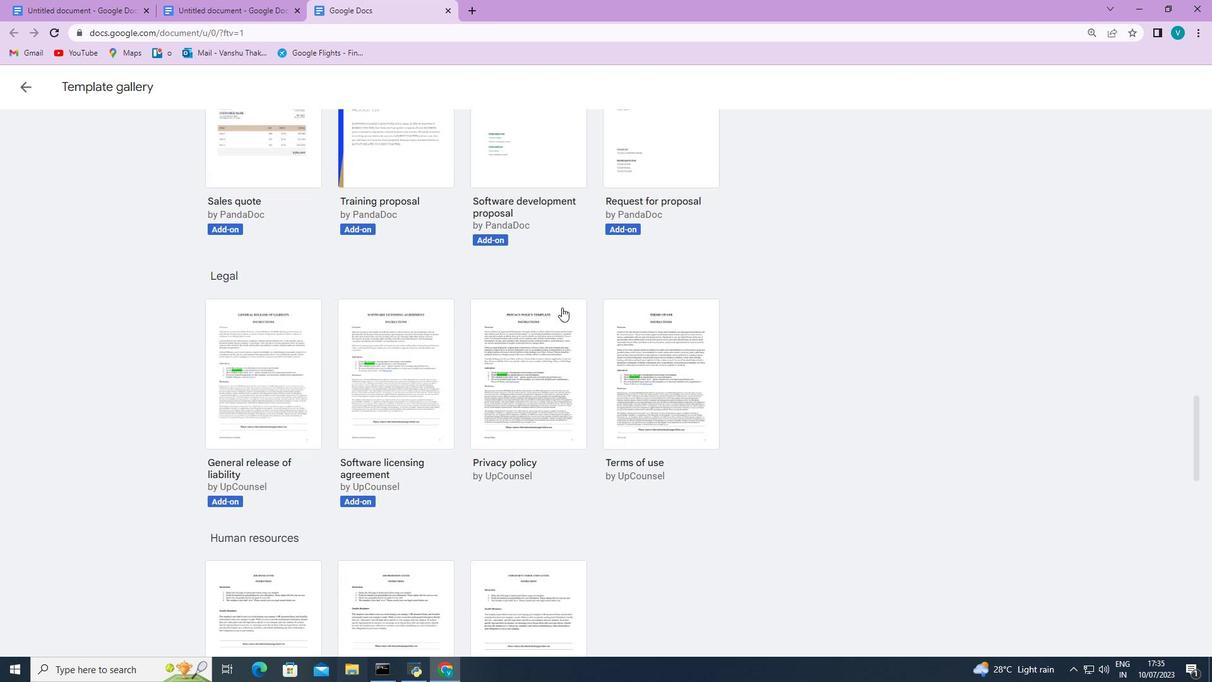 
Action: Mouse scrolled (562, 307) with delta (0, 0)
Screenshot: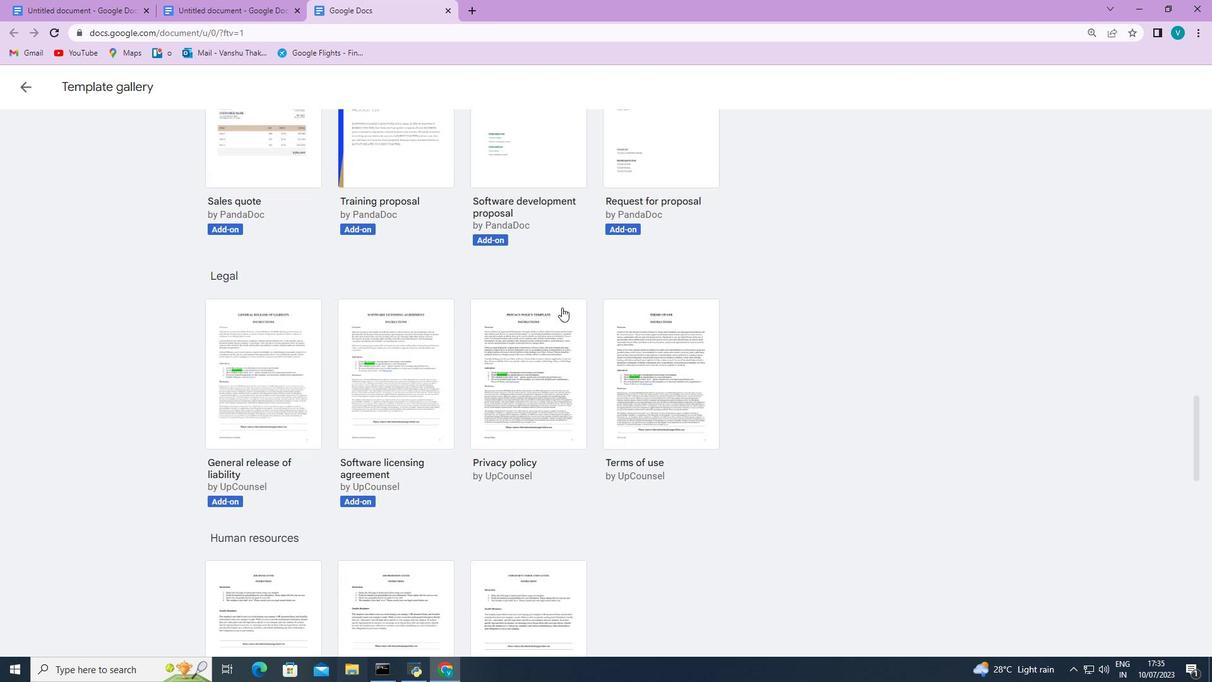 
Action: Mouse scrolled (562, 307) with delta (0, 0)
Screenshot: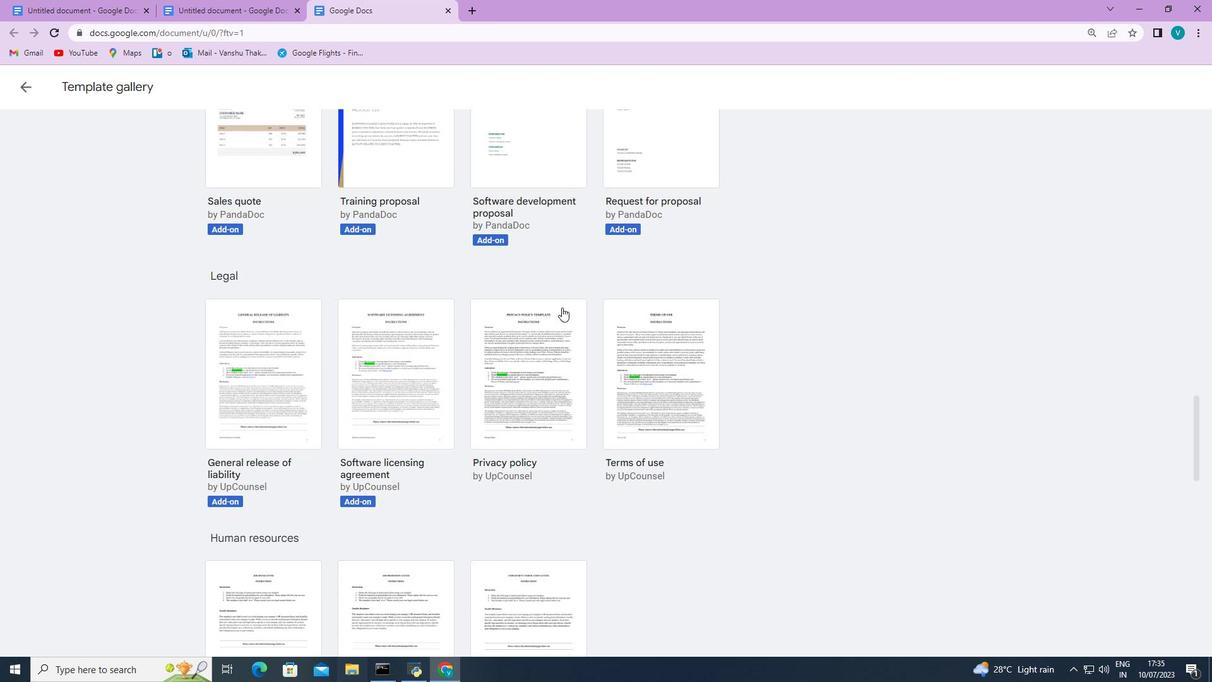 
Action: Mouse scrolled (562, 307) with delta (0, 0)
Screenshot: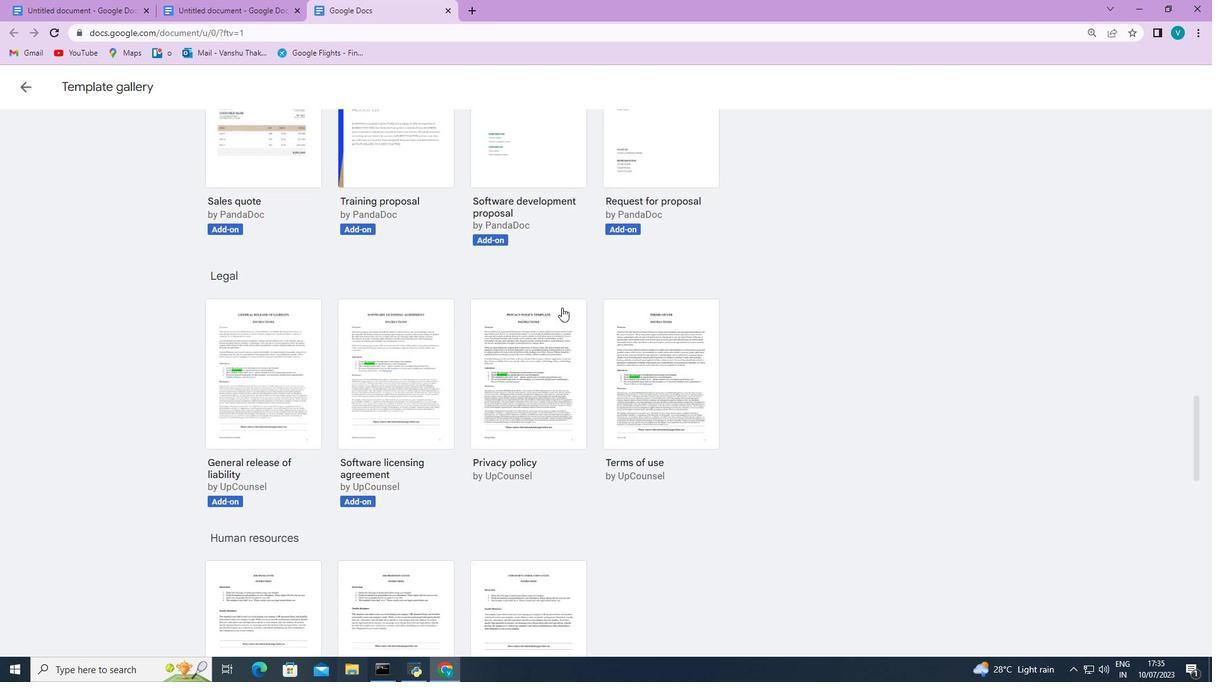 
Action: Mouse scrolled (562, 307) with delta (0, 0)
Screenshot: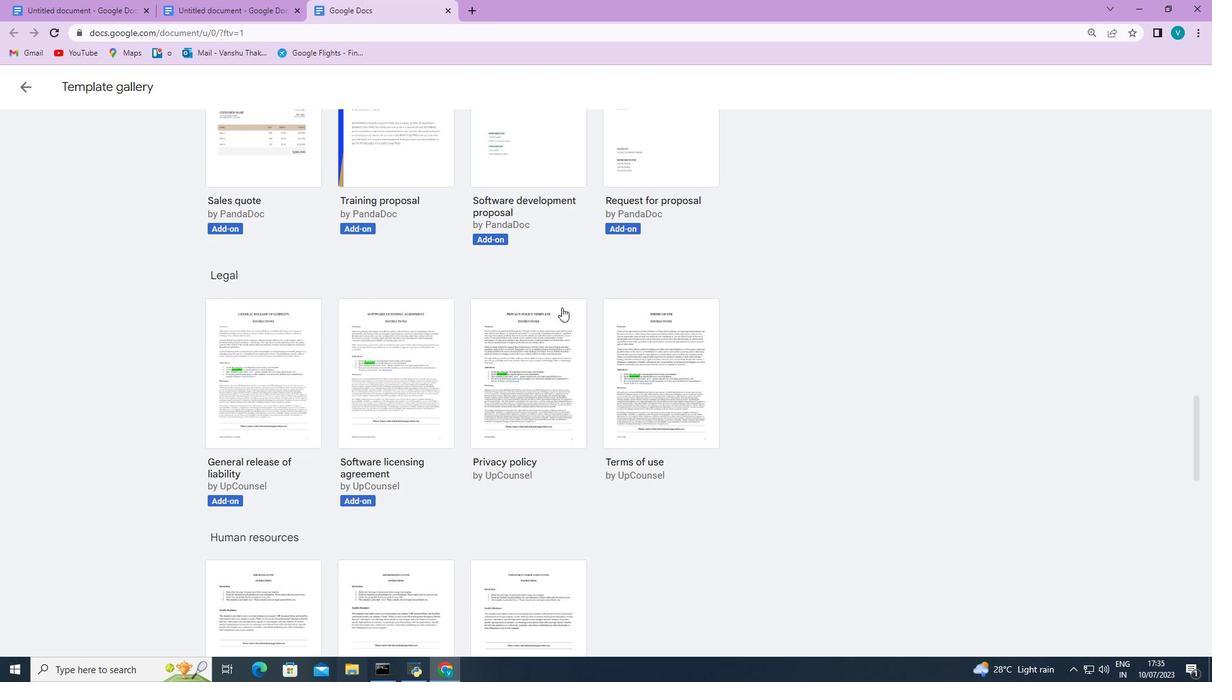 
Action: Mouse scrolled (562, 307) with delta (0, 0)
Screenshot: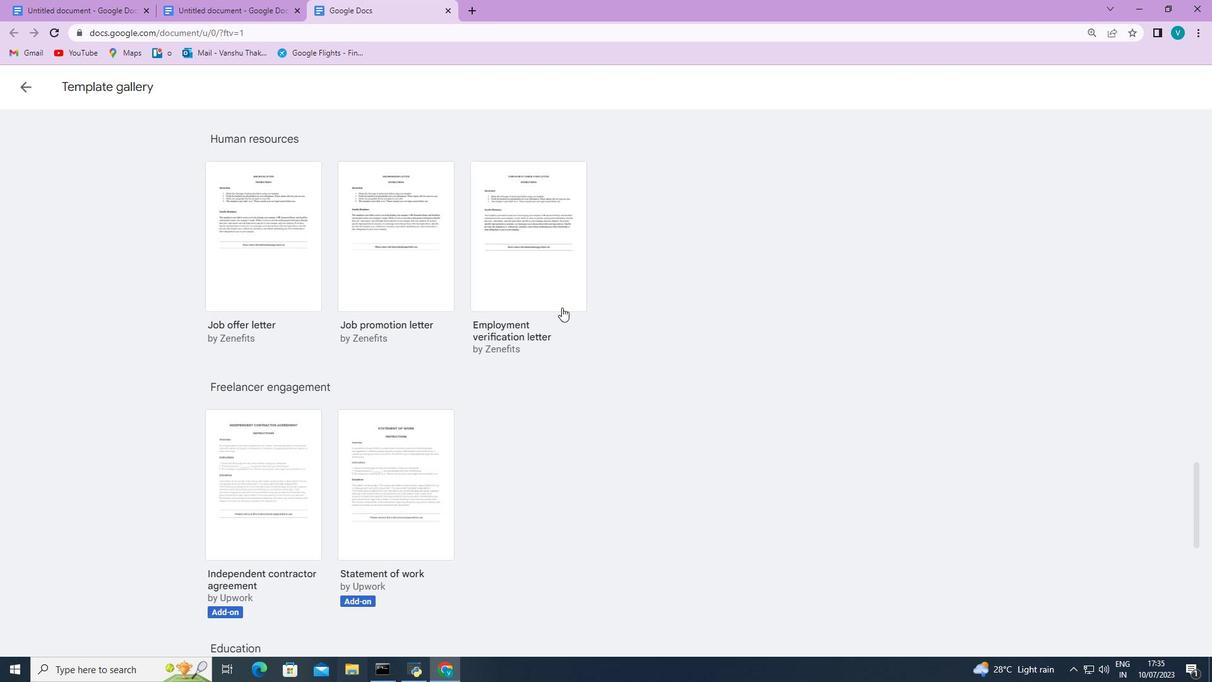 
Action: Mouse scrolled (562, 307) with delta (0, 0)
Screenshot: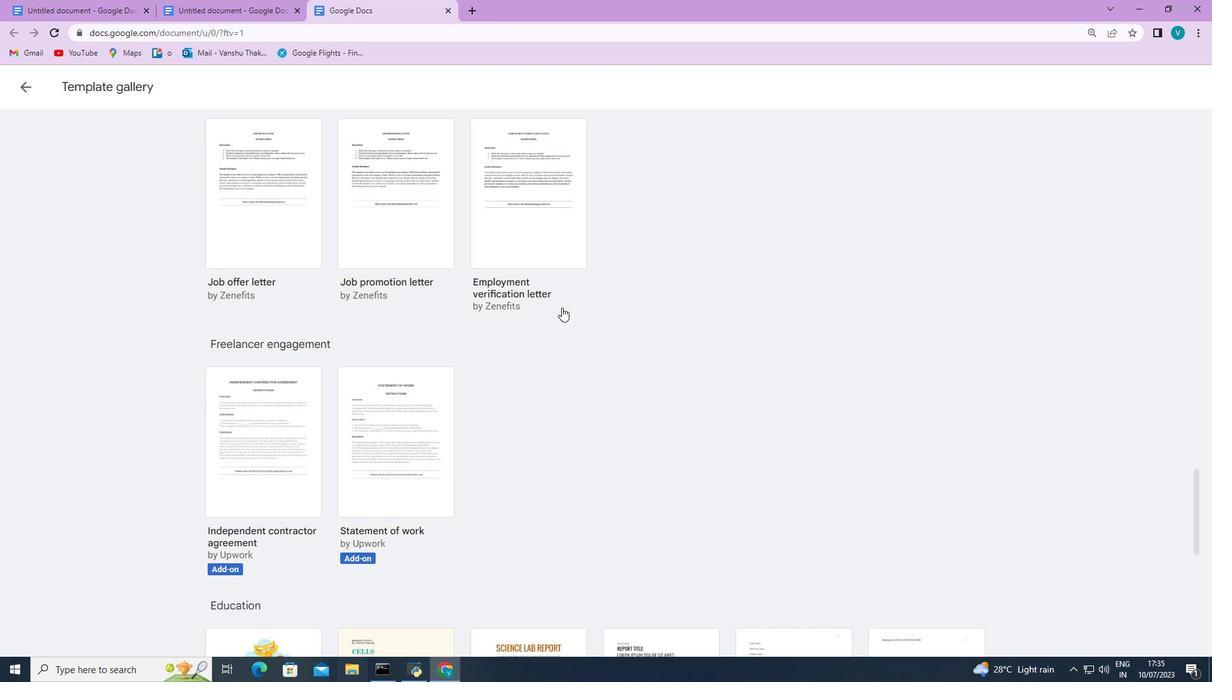 
Action: Mouse scrolled (562, 307) with delta (0, 0)
Screenshot: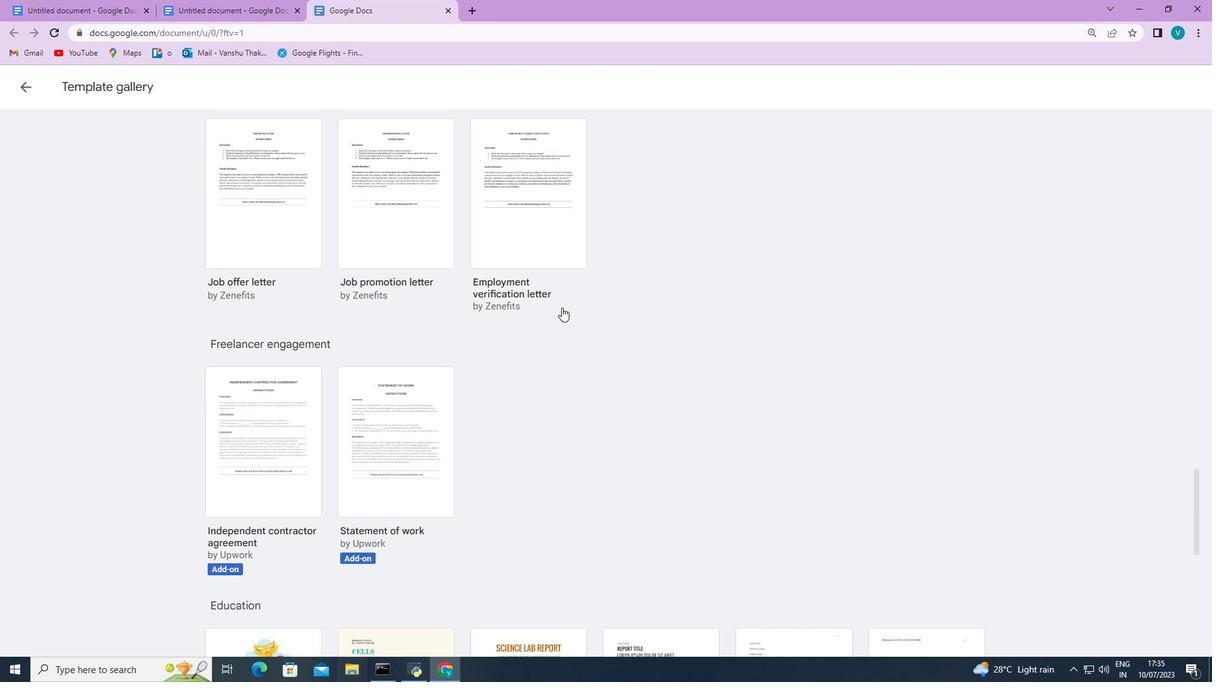 
Action: Mouse scrolled (562, 307) with delta (0, 0)
Screenshot: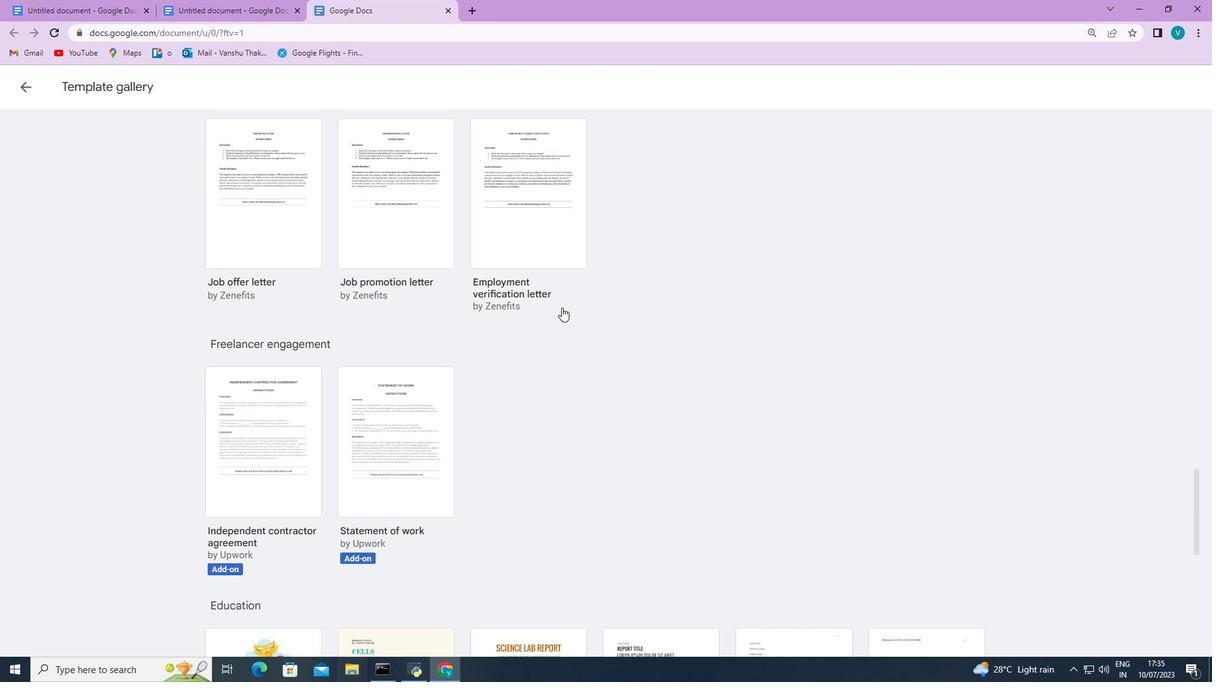 
Action: Mouse scrolled (562, 307) with delta (0, 0)
Screenshot: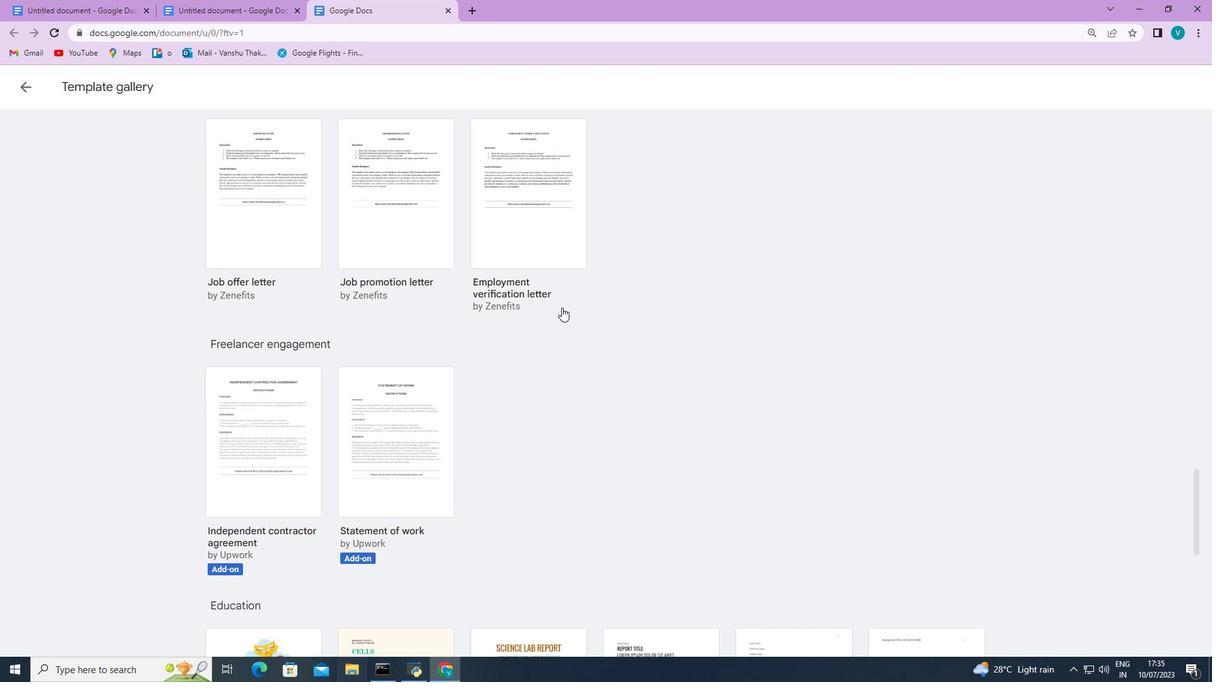 
Action: Mouse scrolled (562, 307) with delta (0, 0)
Screenshot: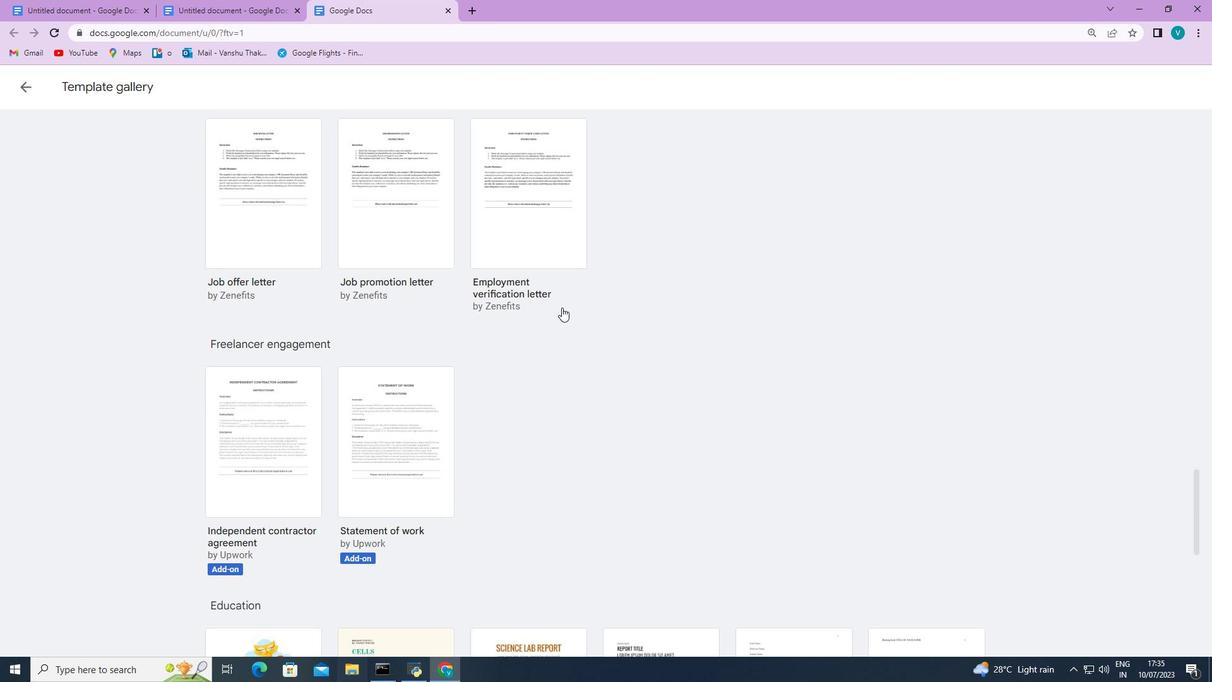 
Action: Mouse scrolled (562, 307) with delta (0, 0)
Screenshot: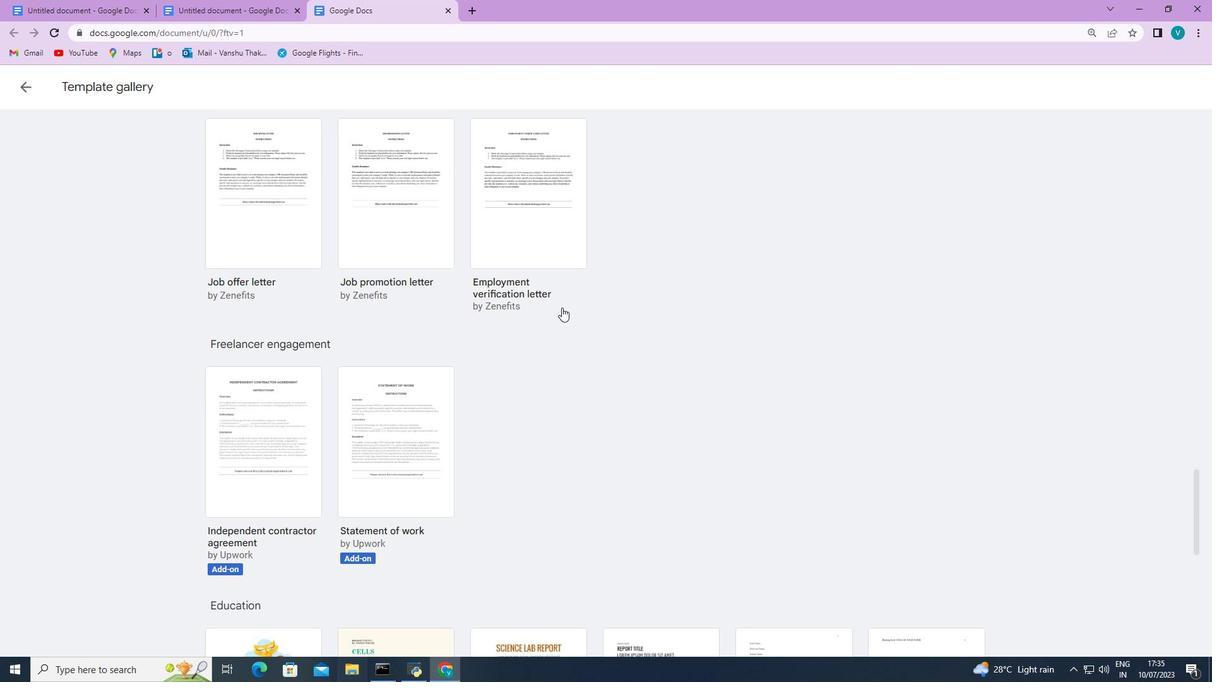 
Action: Mouse scrolled (562, 307) with delta (0, 0)
Screenshot: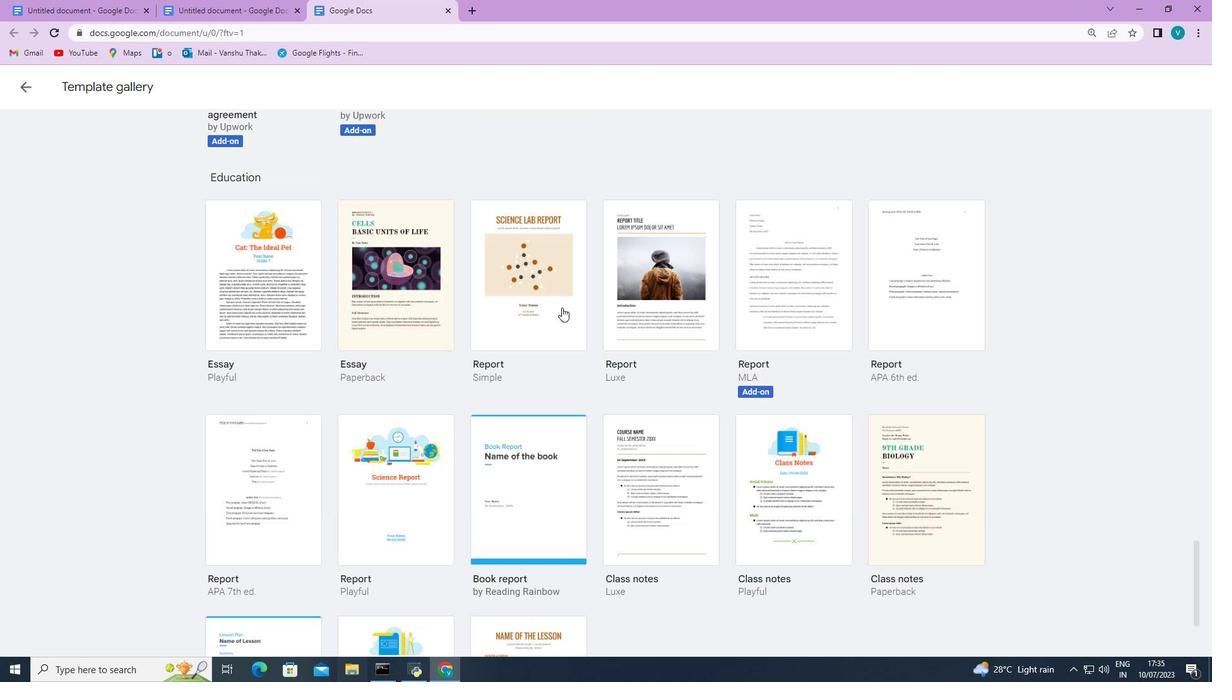 
Action: Mouse scrolled (562, 307) with delta (0, 0)
Screenshot: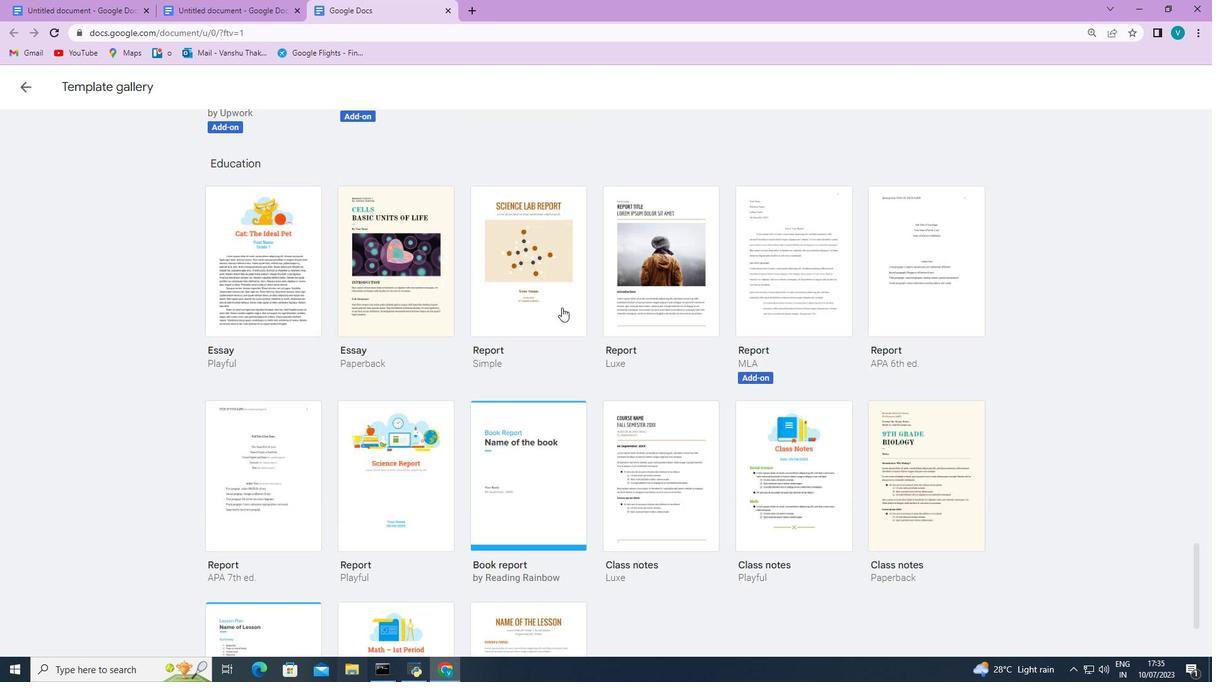 
Action: Mouse scrolled (562, 307) with delta (0, 0)
Screenshot: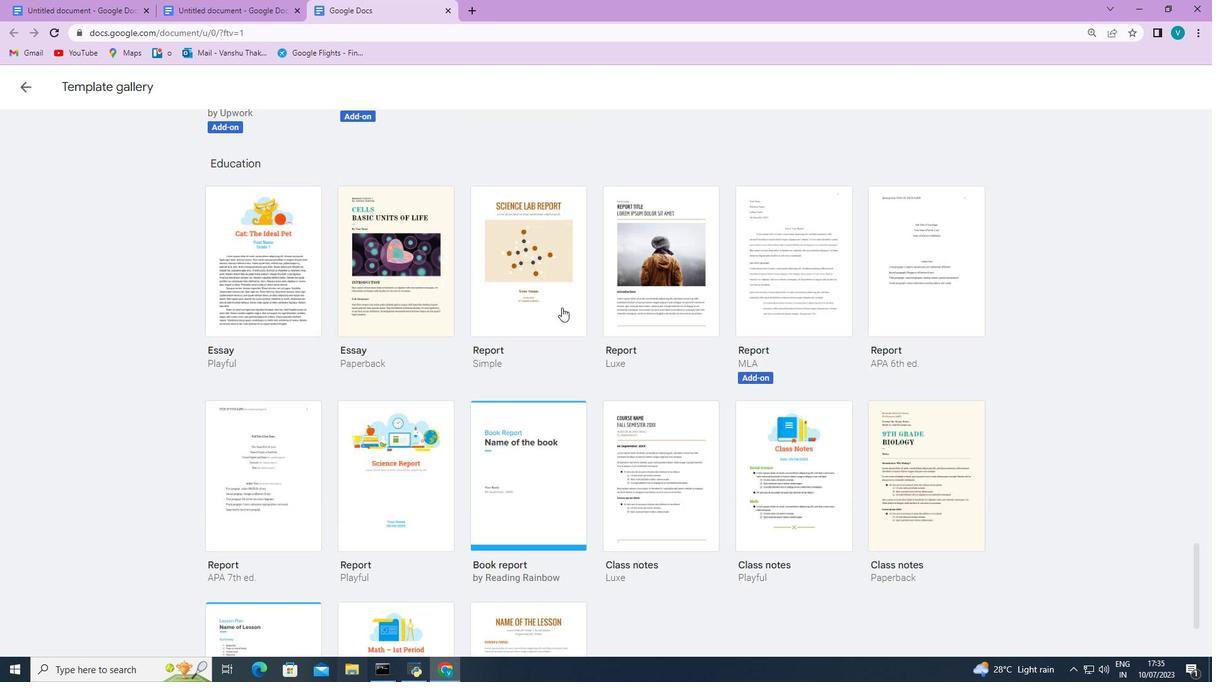 
Action: Mouse scrolled (562, 307) with delta (0, 0)
Screenshot: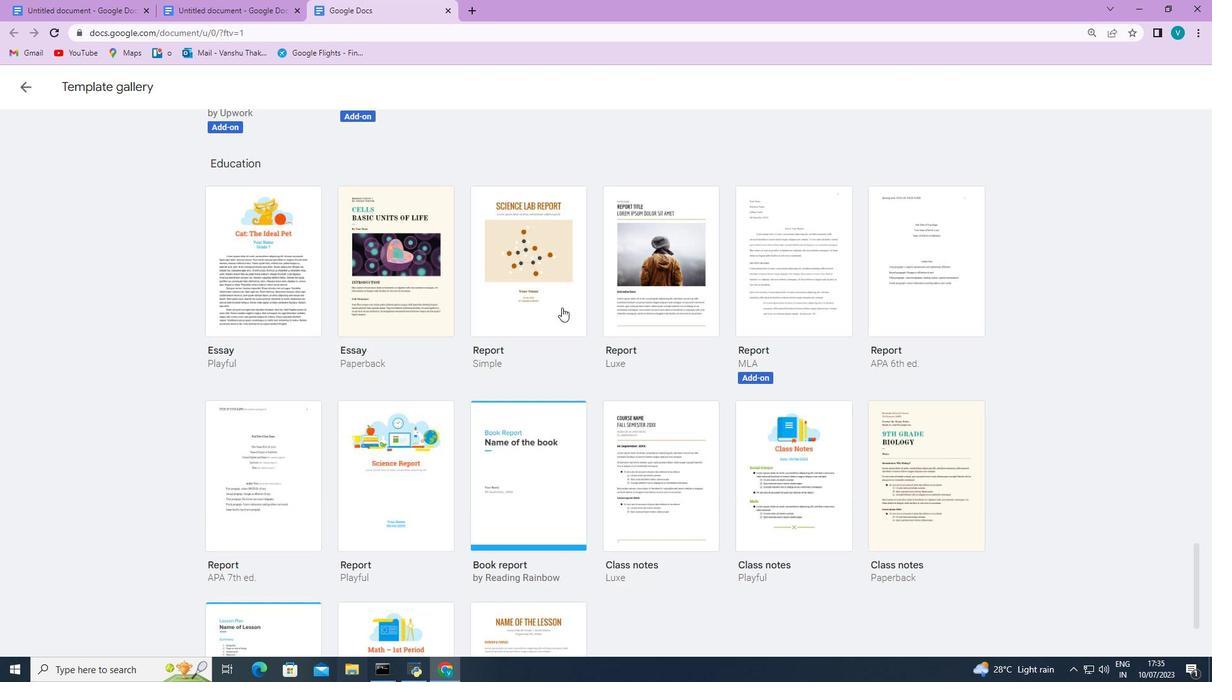 
Action: Mouse scrolled (562, 307) with delta (0, 0)
Screenshot: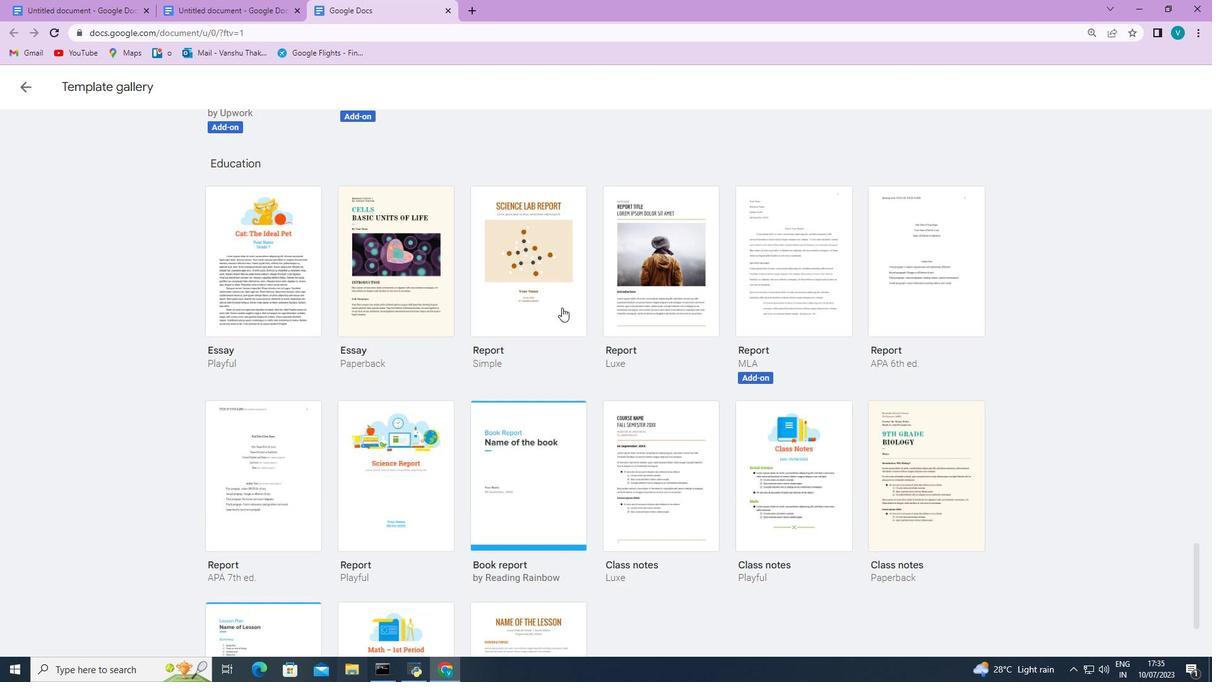 
Action: Mouse scrolled (562, 307) with delta (0, 0)
Screenshot: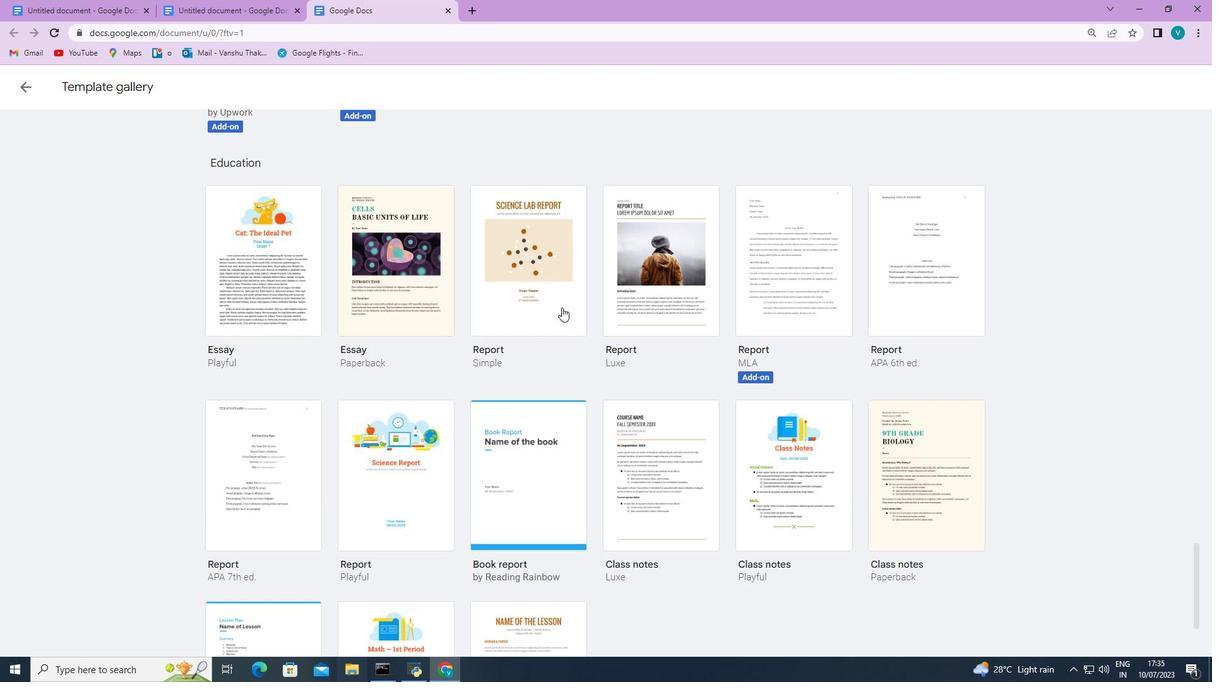 
Action: Mouse moved to (921, 315)
Screenshot: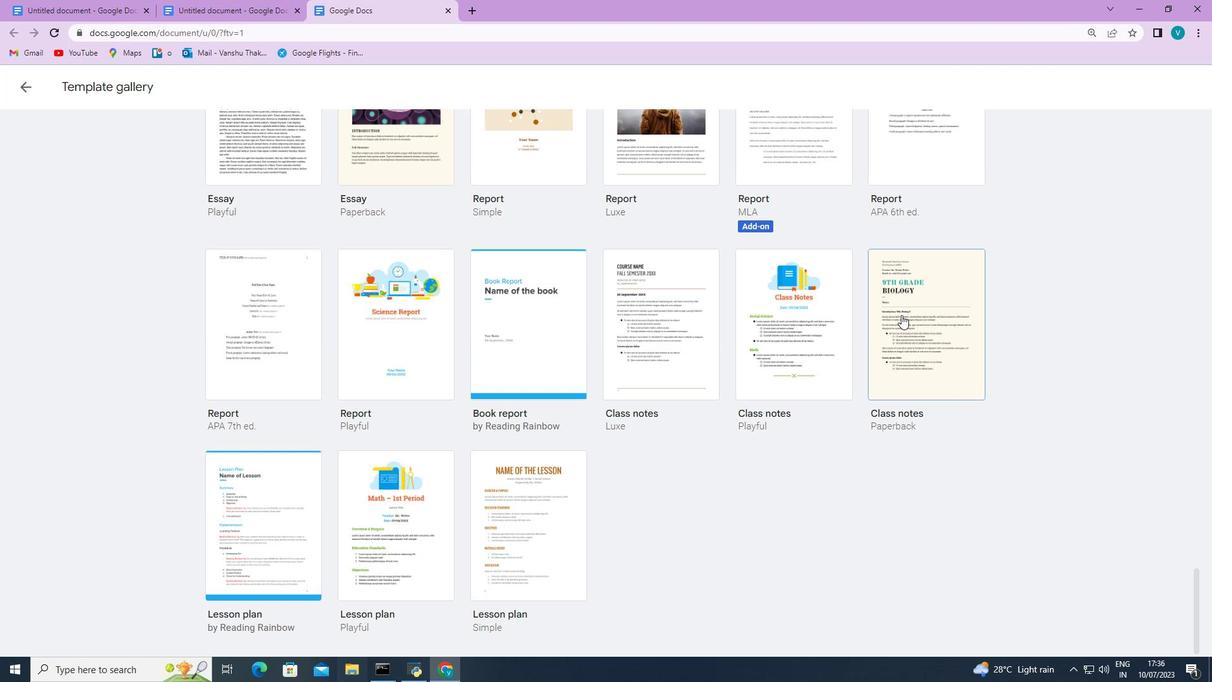 
Action: Mouse pressed left at (921, 315)
Screenshot: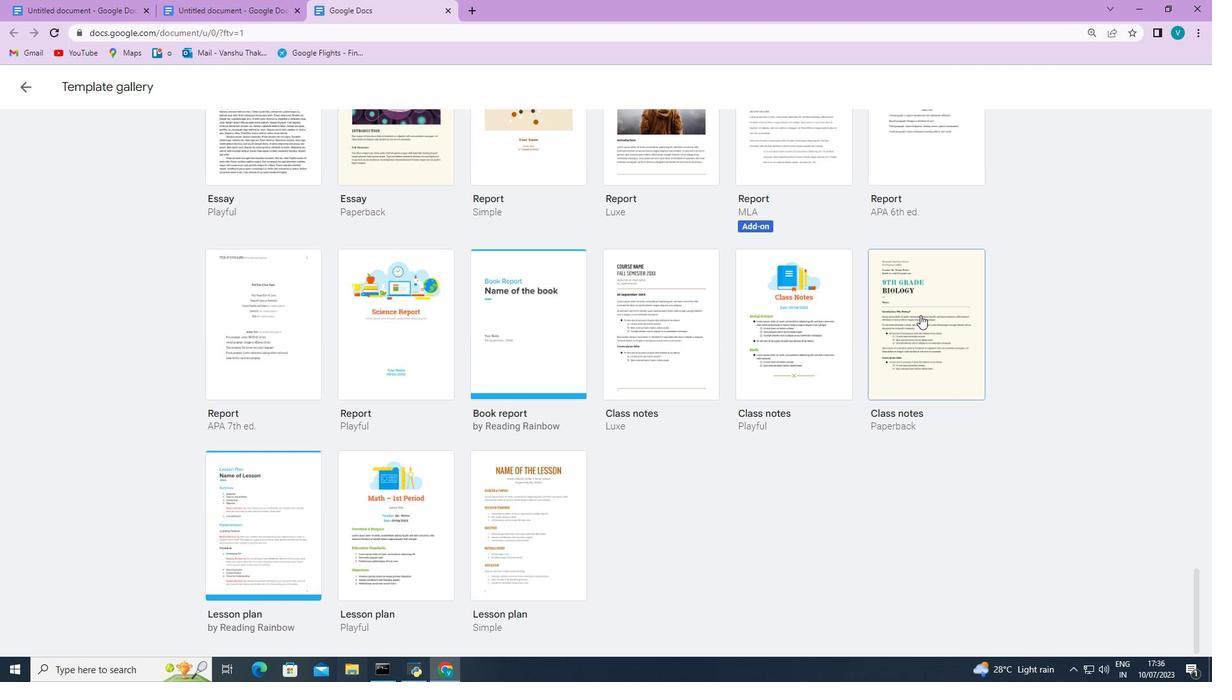 
